 Task: Look for space in New Yekepa, Liberia from 15th July, 2023 to 25th July, 2023 for 4 adults, 2 children and 1 pet in price range Rs.10000 to Rs.15000. Place can be entire place or shared room with 4 bedrooms having 6 beds and 4 bathrooms. Property type can be house, flat, guest house. Amenities needed are: wifi, TV, free parkinig on premises, gym, breakfast. Booking option can be shelf check-in. Required host language is English.
Action: Mouse moved to (436, 90)
Screenshot: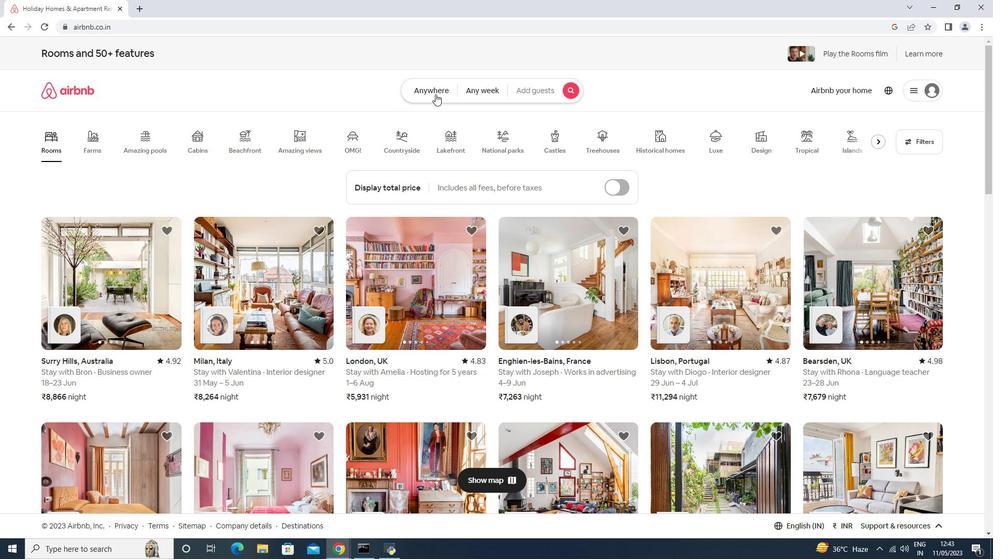 
Action: Mouse pressed left at (436, 90)
Screenshot: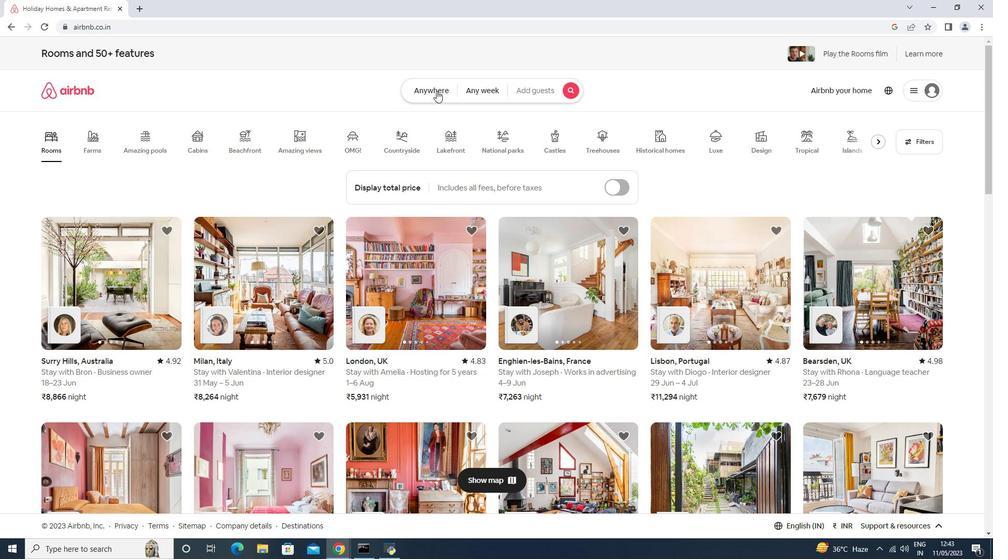 
Action: Mouse moved to (391, 139)
Screenshot: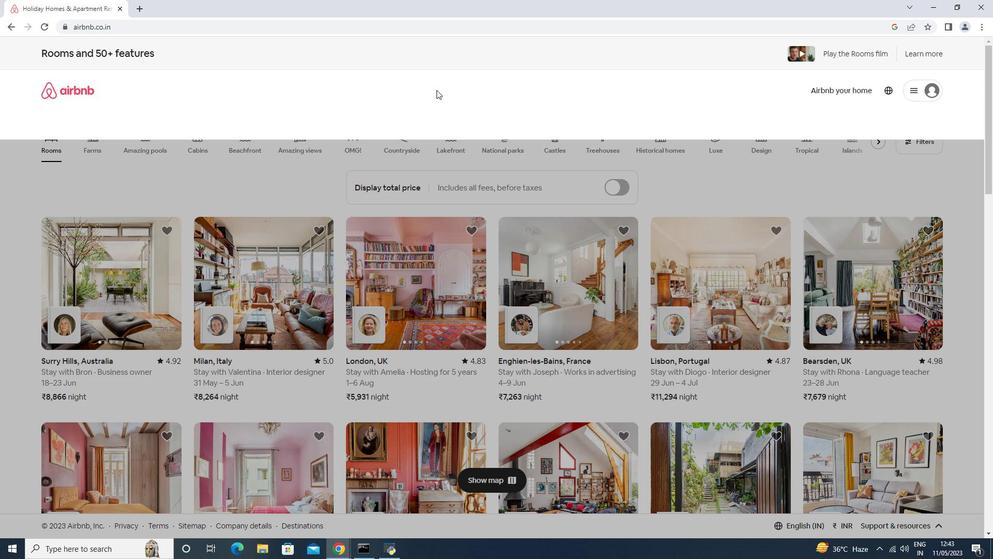 
Action: Mouse pressed left at (391, 139)
Screenshot: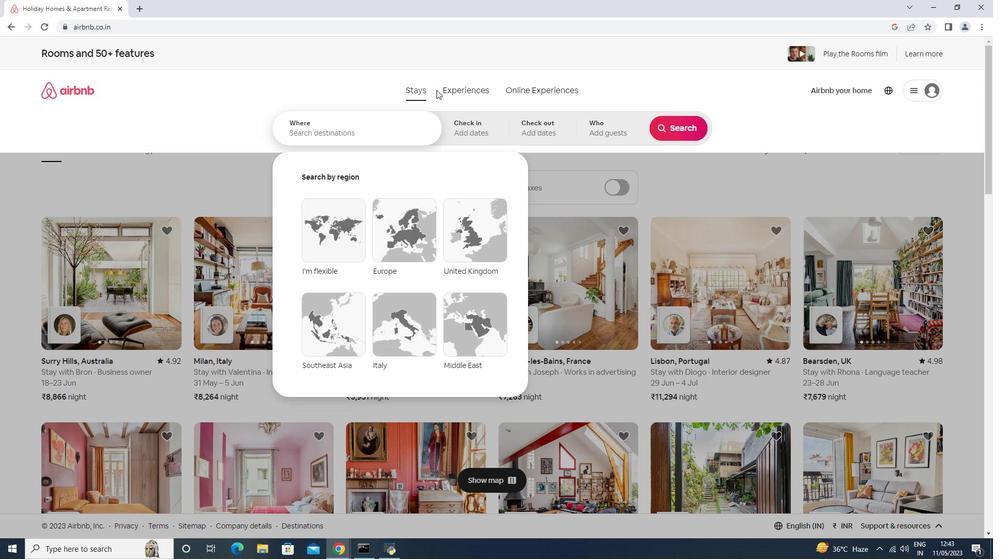 
Action: Key pressed <Key.shift>New<Key.space><Key.shift>YOK<Key.backspace><Key.backspace><Key.shift>Yekep,<Key.shift>Libeia<Key.enter>
Screenshot: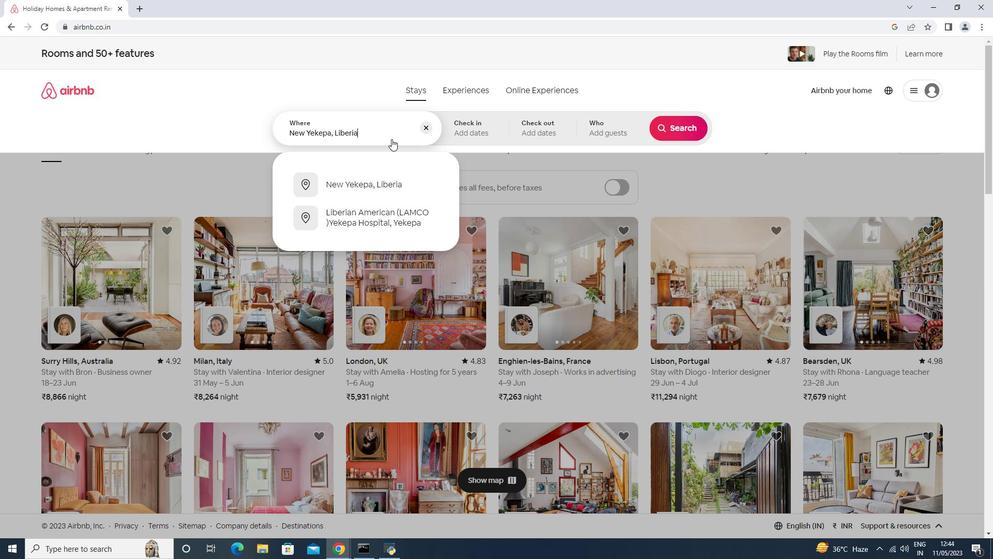 
Action: Mouse moved to (682, 211)
Screenshot: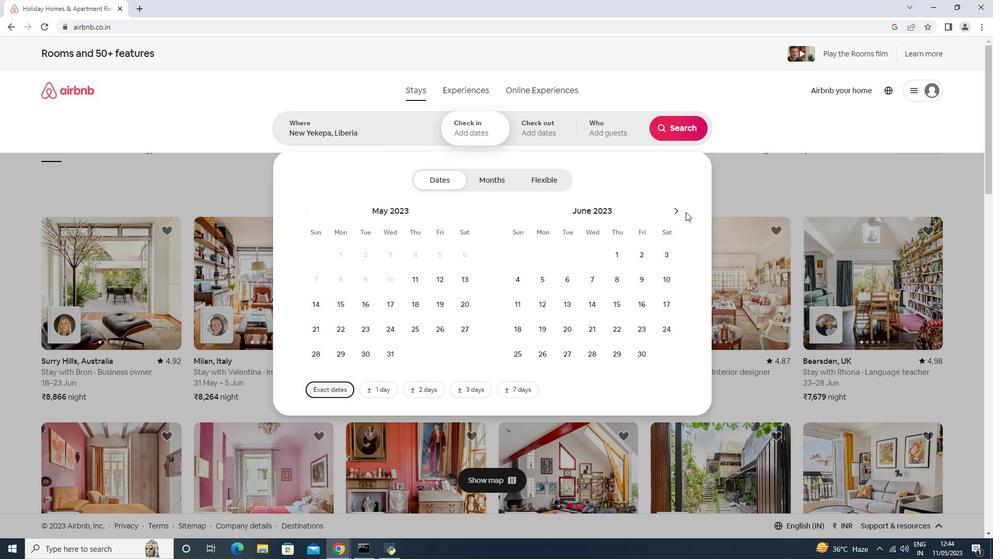 
Action: Mouse pressed left at (682, 211)
Screenshot: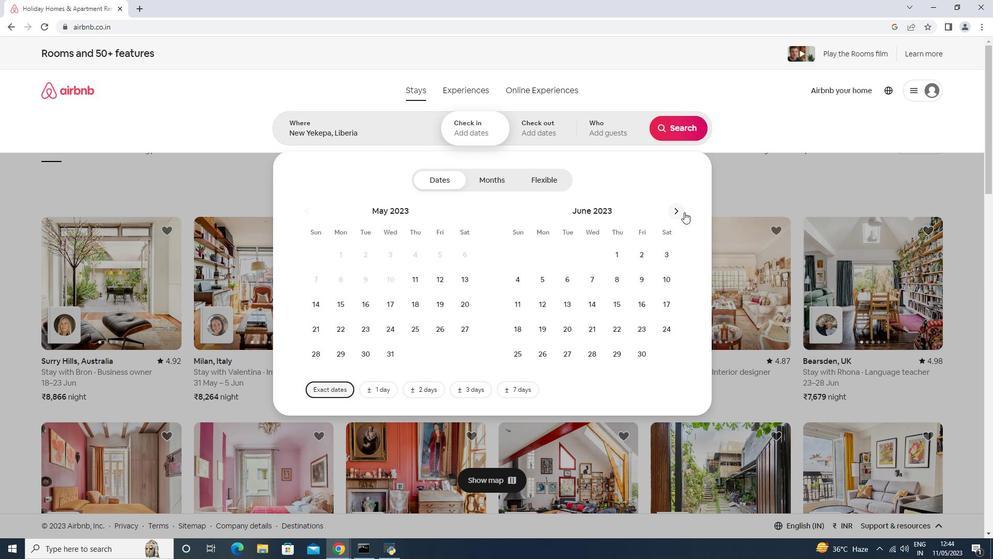 
Action: Mouse moved to (662, 335)
Screenshot: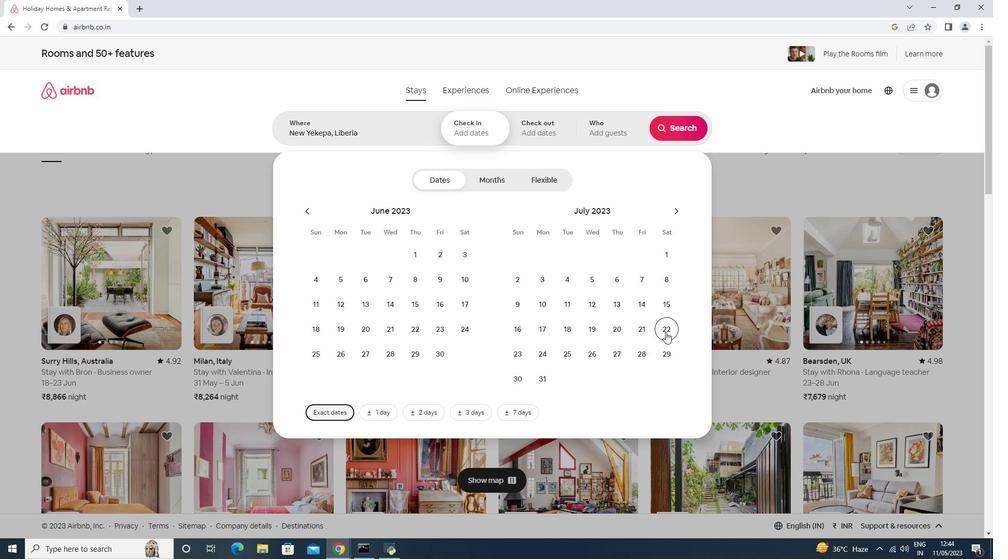 
Action: Mouse pressed left at (662, 333)
Screenshot: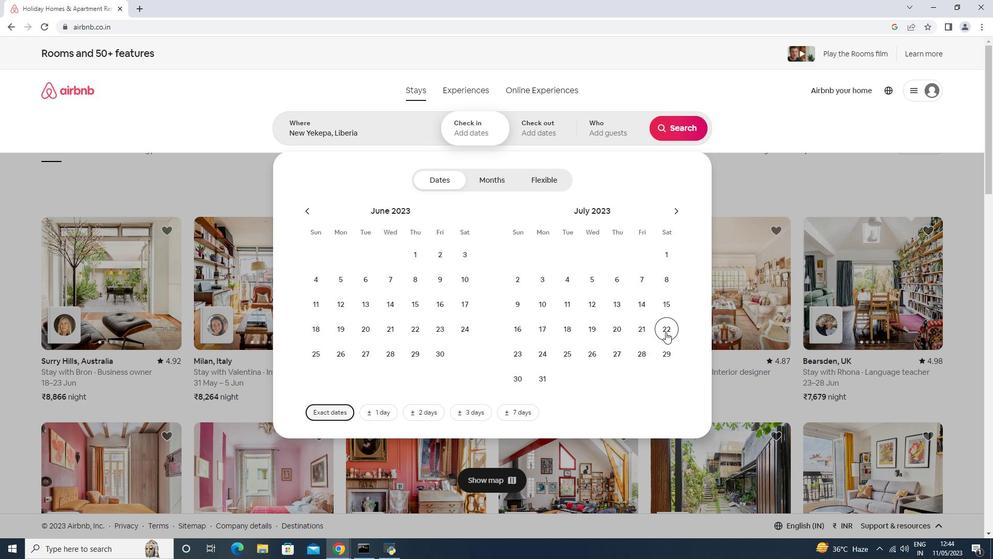 
Action: Mouse moved to (665, 323)
Screenshot: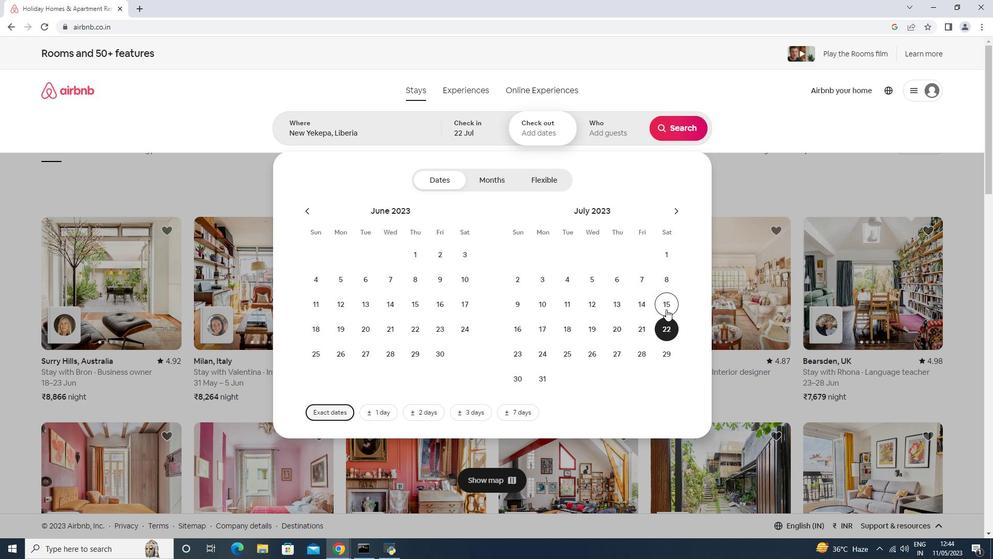 
Action: Mouse pressed left at (665, 323)
Screenshot: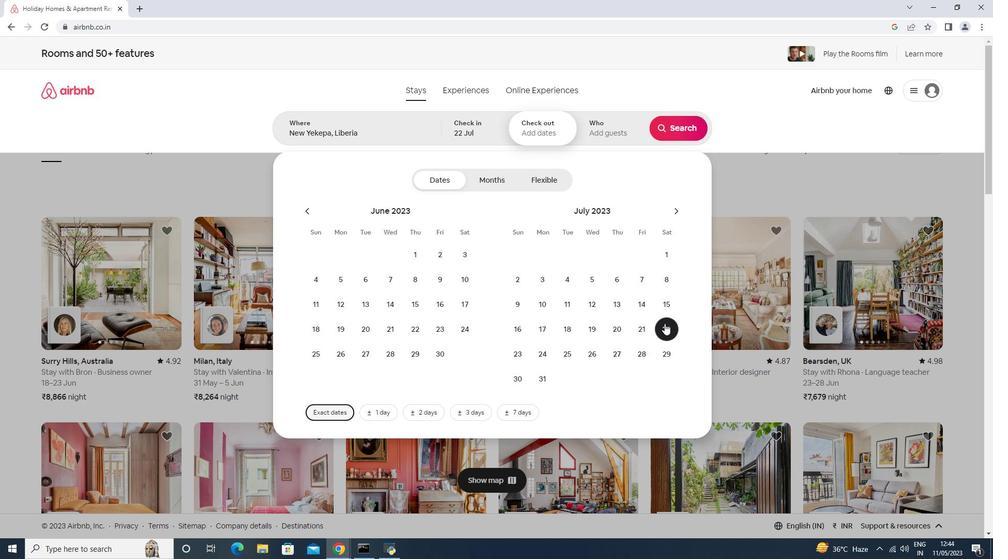 
Action: Mouse moved to (559, 124)
Screenshot: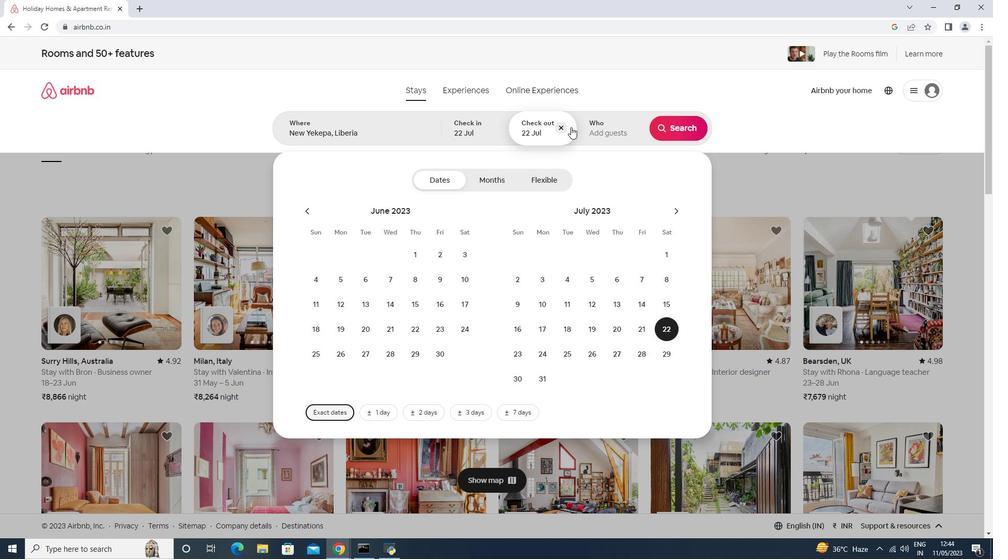 
Action: Mouse pressed left at (559, 124)
Screenshot: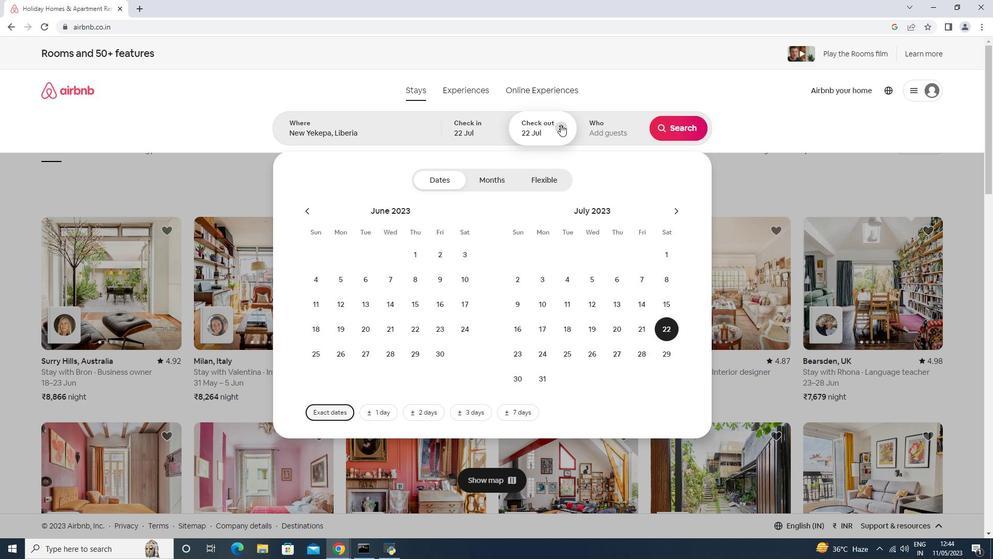 
Action: Mouse moved to (663, 301)
Screenshot: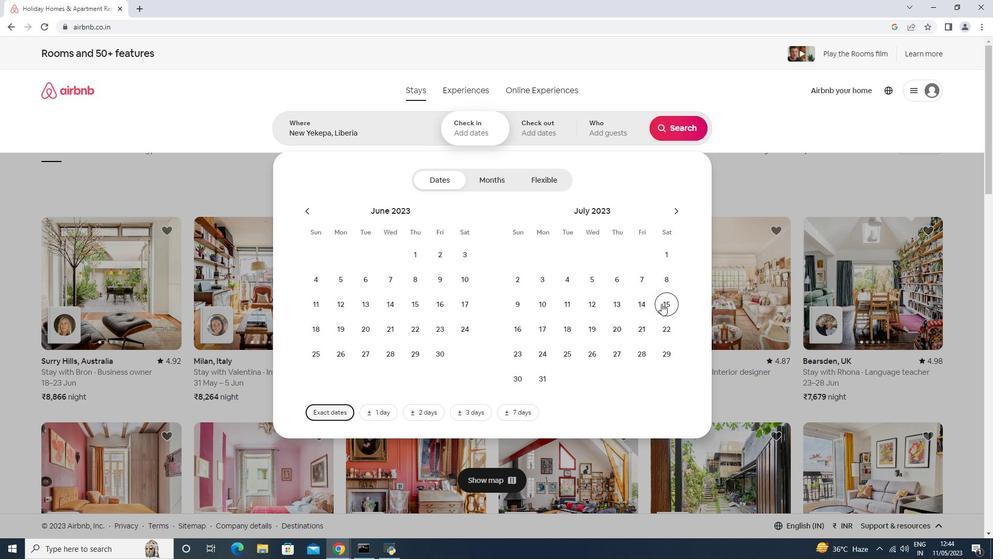 
Action: Mouse pressed left at (663, 301)
Screenshot: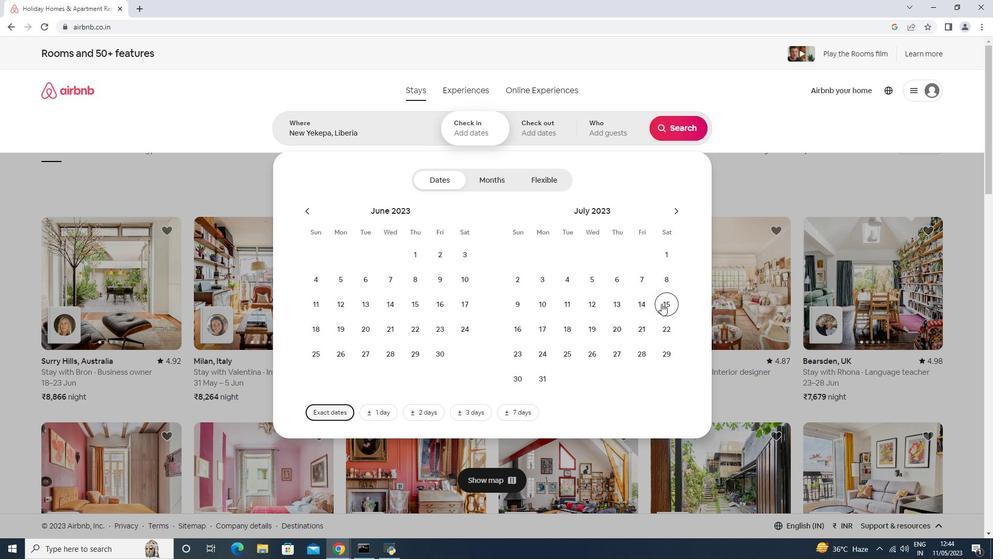
Action: Mouse moved to (577, 348)
Screenshot: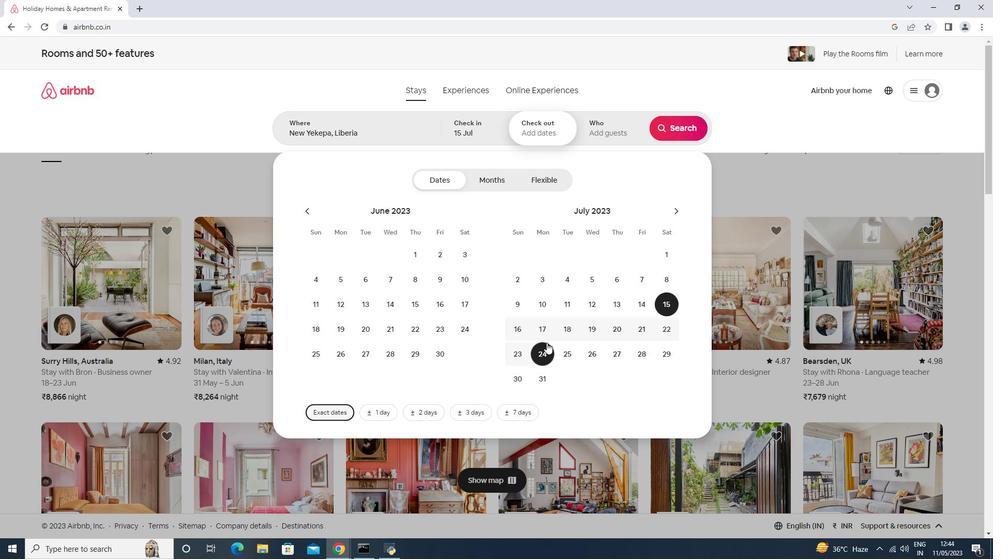 
Action: Mouse pressed left at (577, 348)
Screenshot: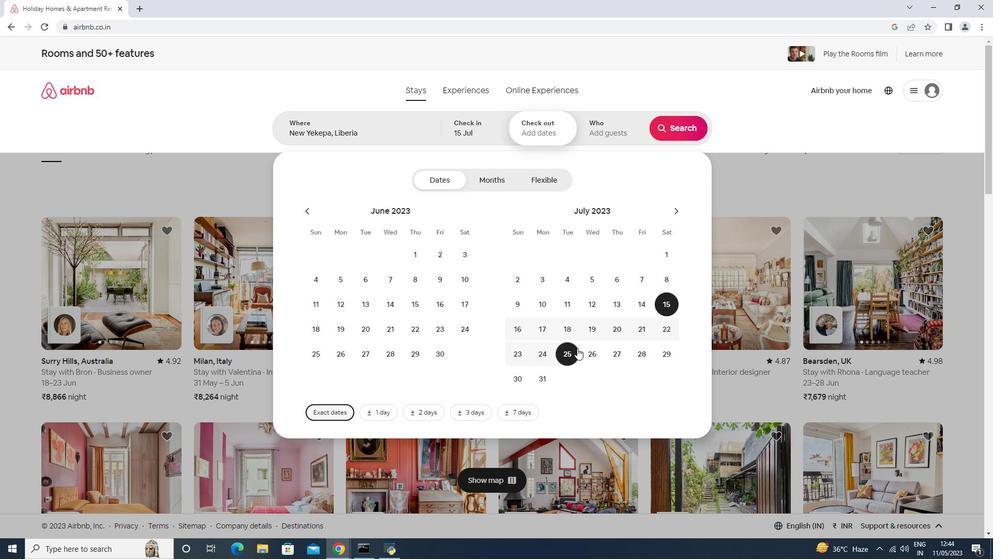 
Action: Mouse moved to (617, 131)
Screenshot: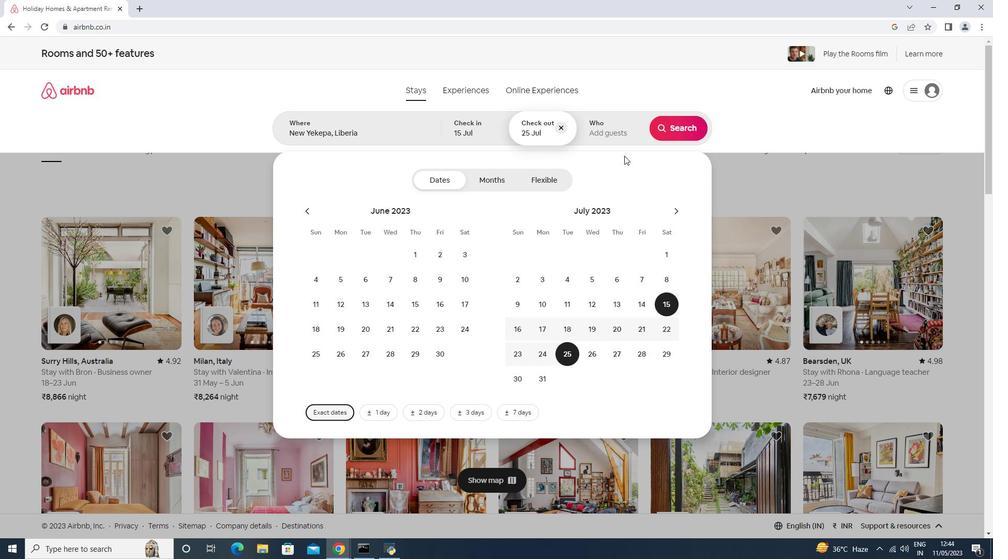 
Action: Mouse pressed left at (617, 131)
Screenshot: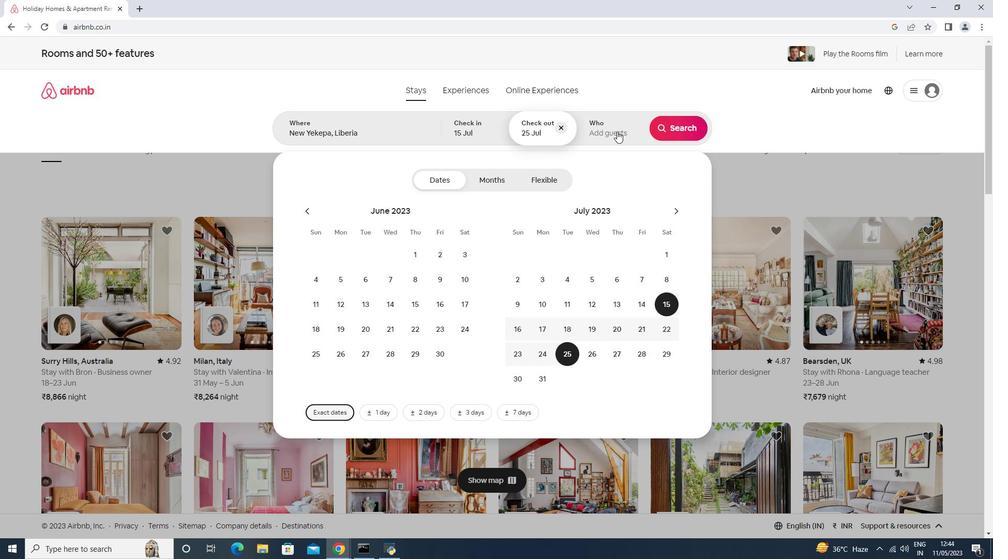 
Action: Mouse moved to (682, 178)
Screenshot: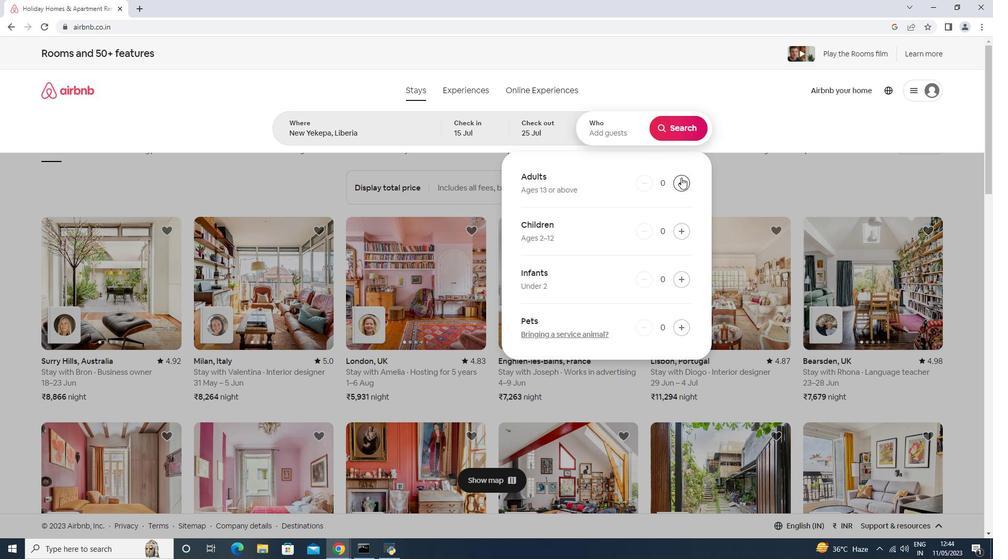 
Action: Mouse pressed left at (682, 178)
Screenshot: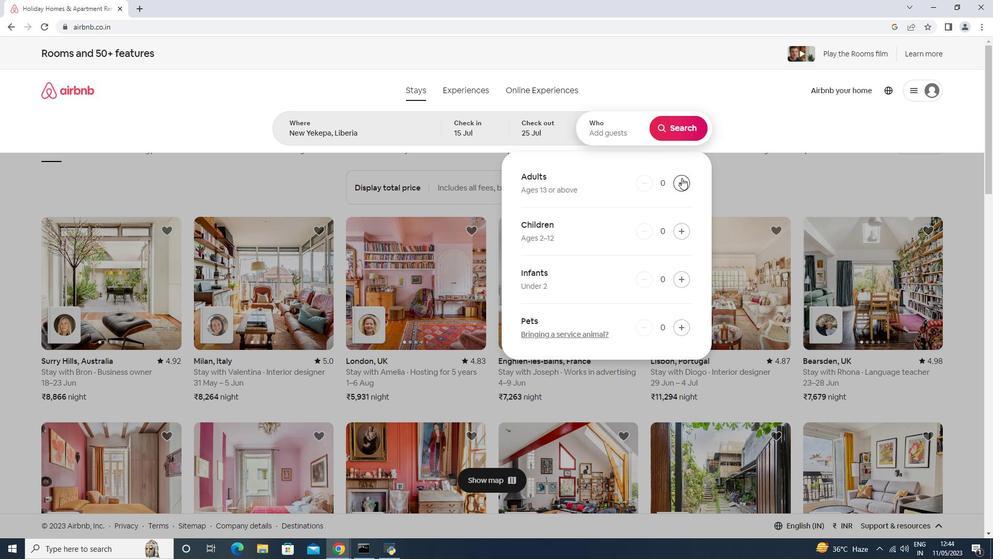 
Action: Mouse pressed left at (682, 178)
Screenshot: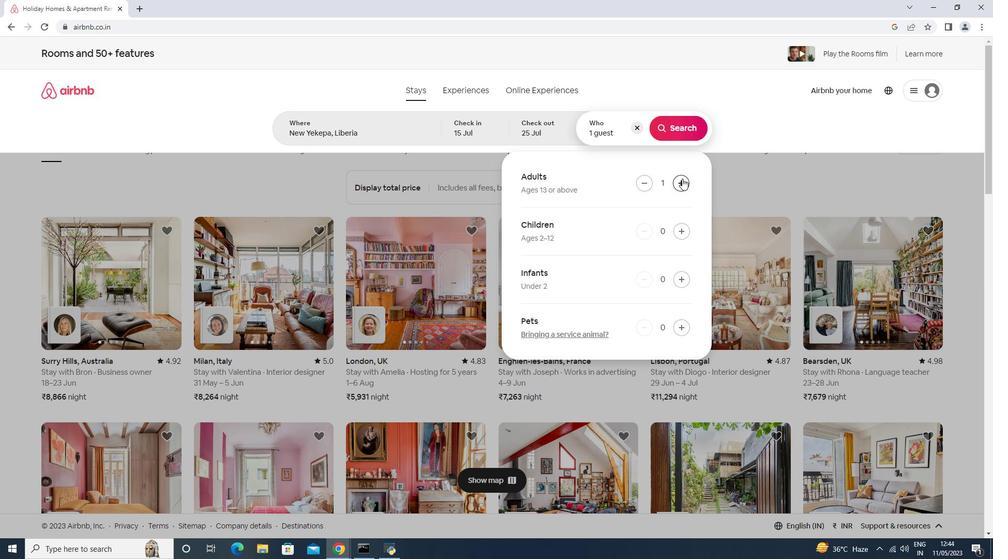 
Action: Mouse pressed left at (682, 178)
Screenshot: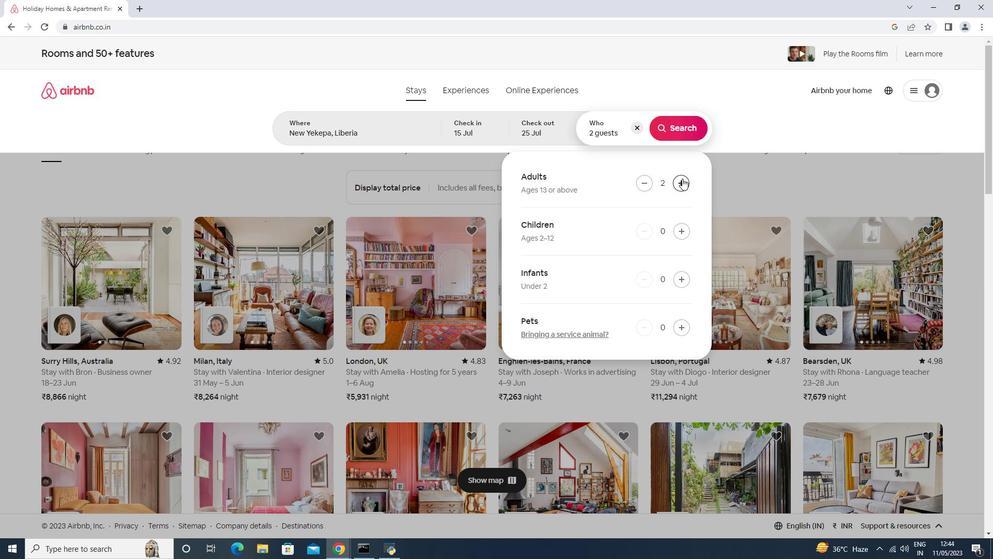 
Action: Mouse pressed left at (682, 178)
Screenshot: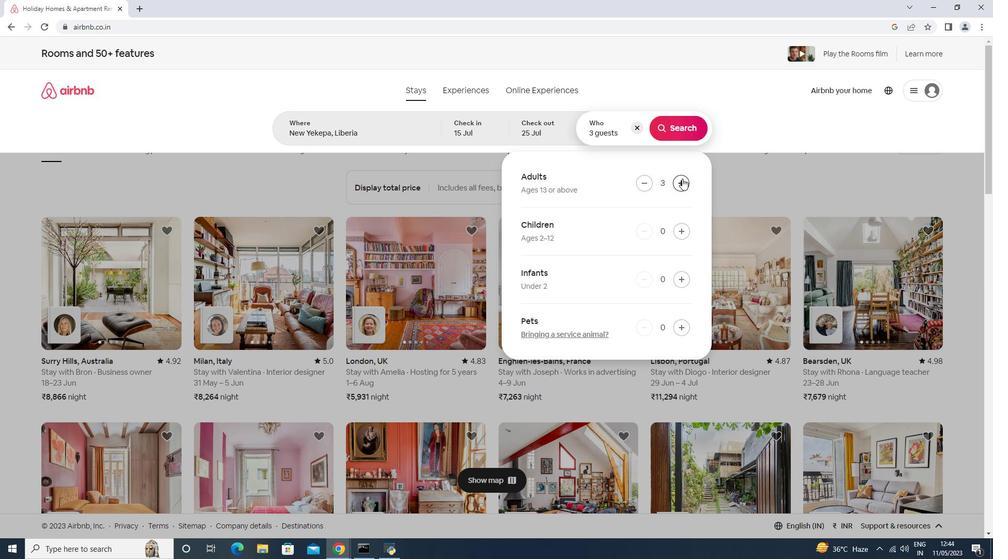 
Action: Mouse moved to (675, 229)
Screenshot: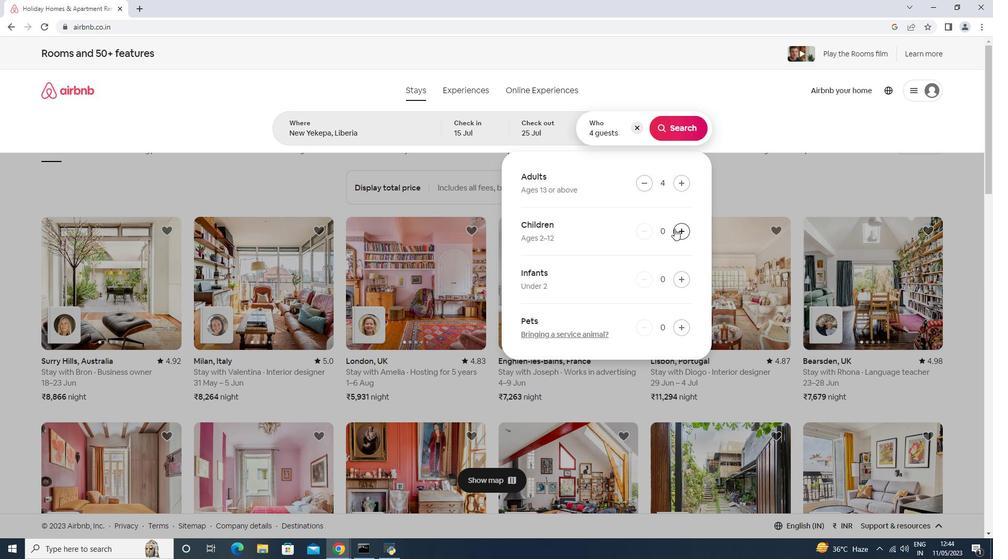 
Action: Mouse pressed left at (675, 229)
Screenshot: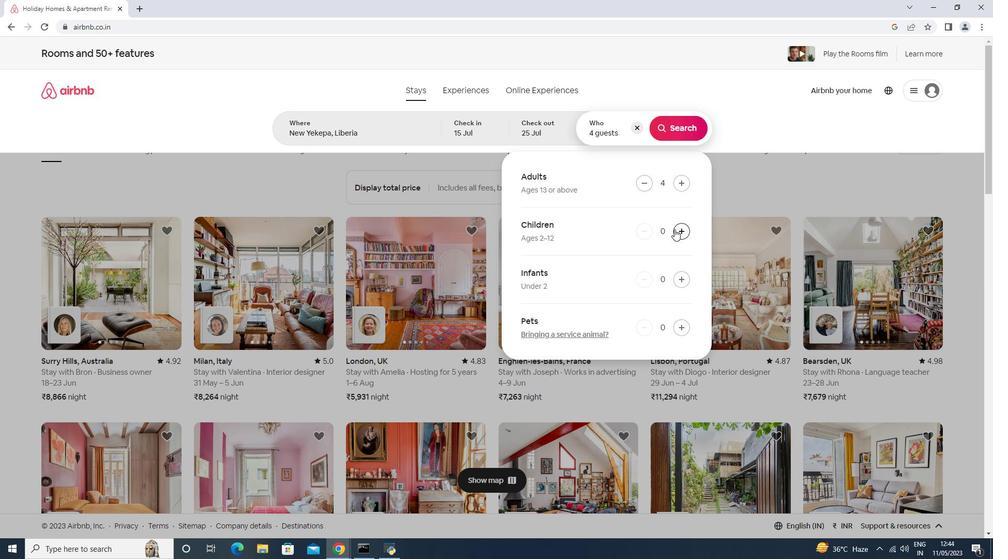 
Action: Mouse moved to (675, 229)
Screenshot: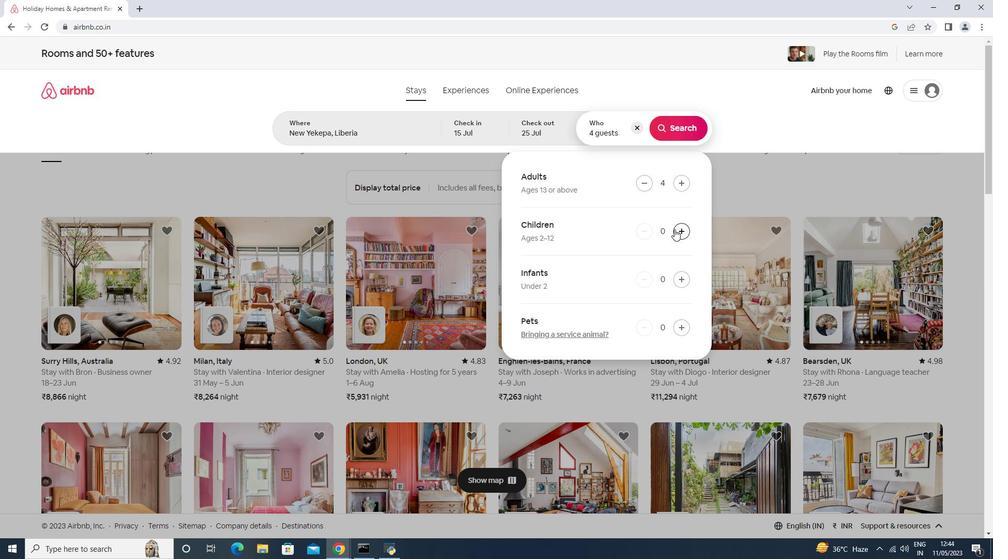 
Action: Mouse pressed left at (675, 229)
Screenshot: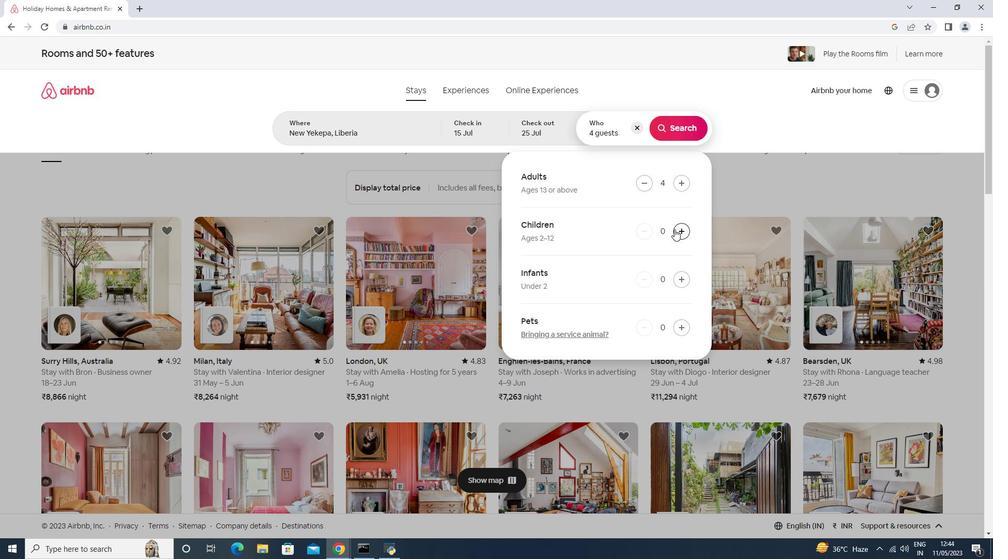 
Action: Mouse moved to (692, 317)
Screenshot: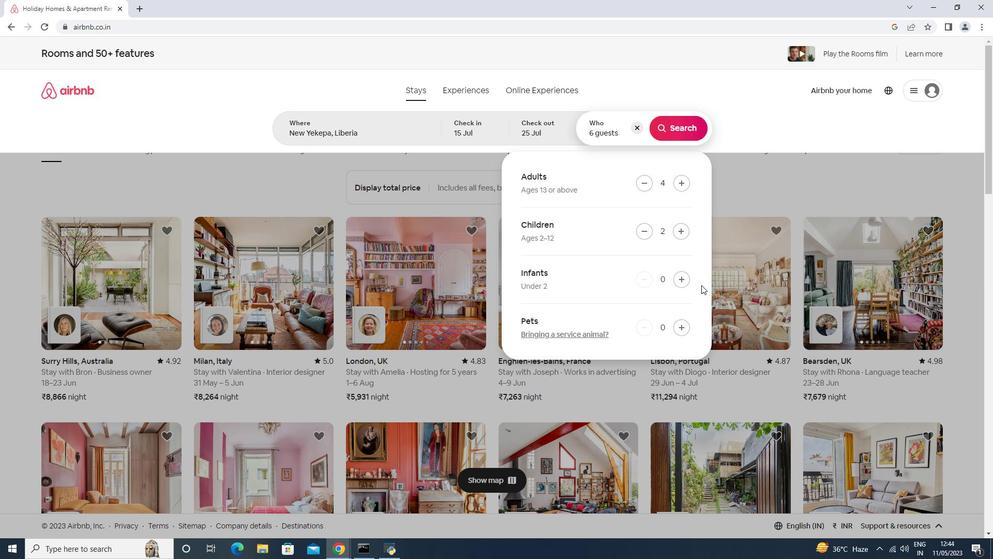 
Action: Mouse pressed left at (687, 326)
Screenshot: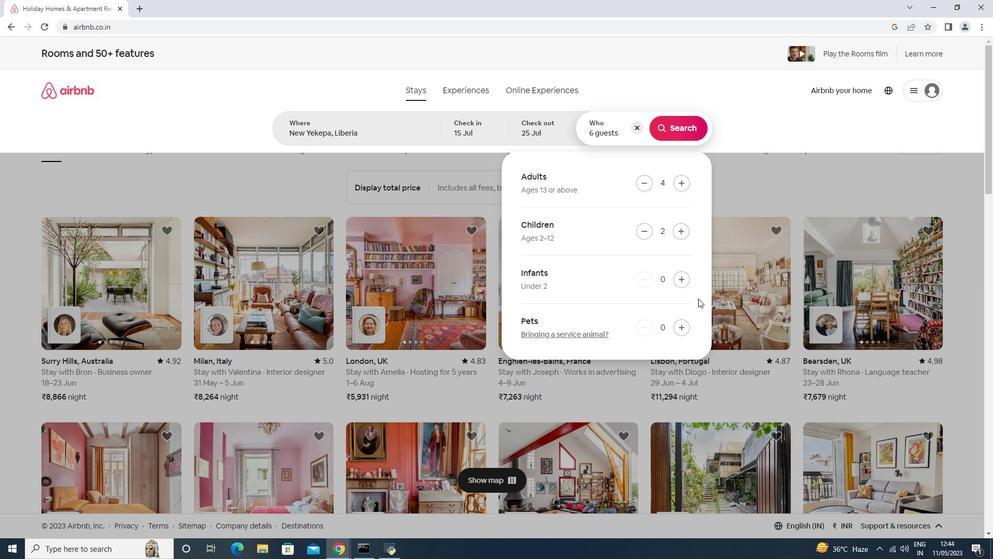 
Action: Mouse moved to (682, 133)
Screenshot: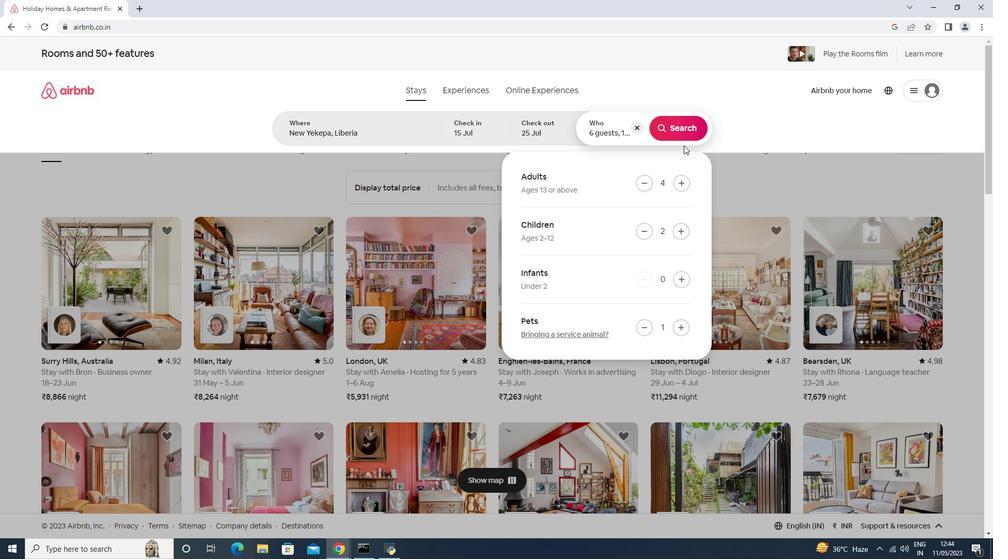 
Action: Mouse pressed left at (682, 133)
Screenshot: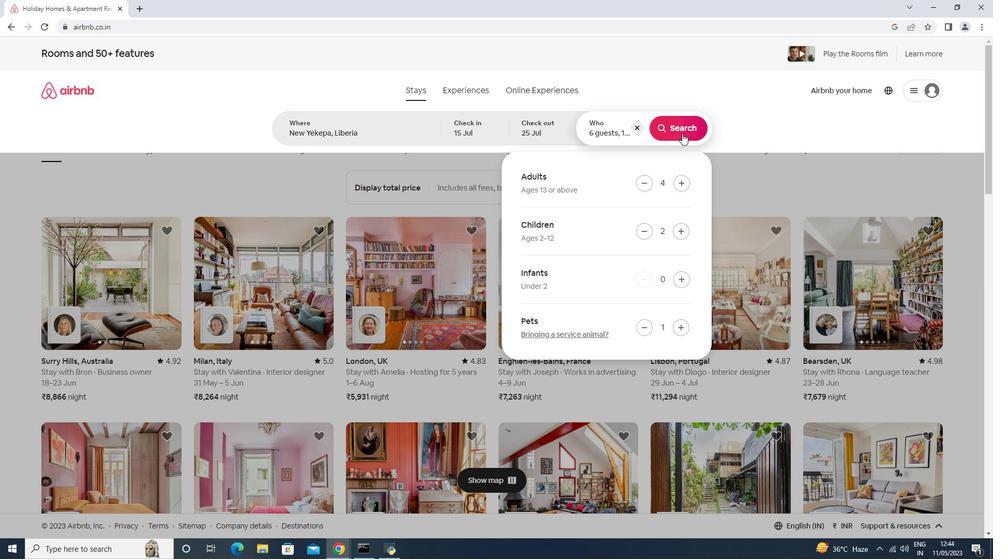 
Action: Mouse moved to (957, 99)
Screenshot: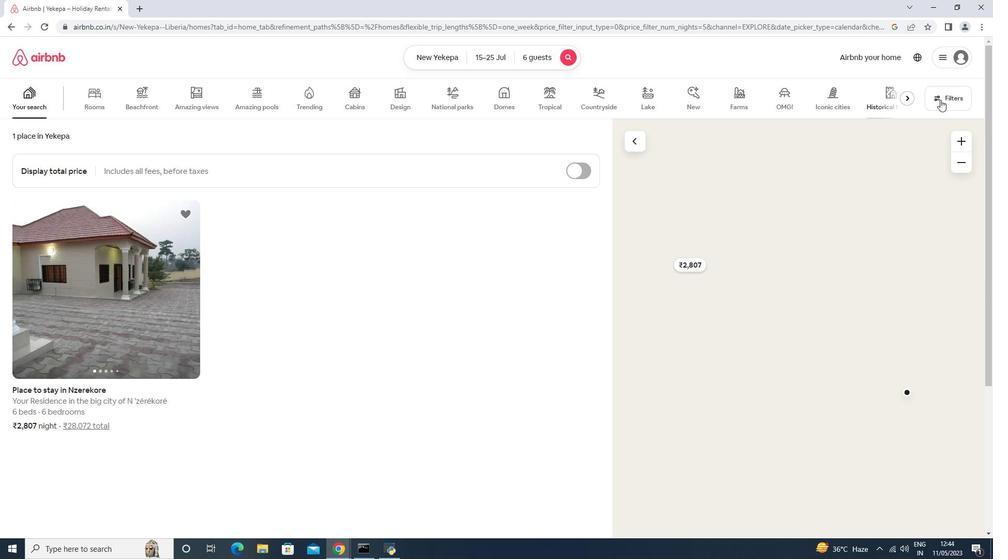 
Action: Mouse pressed left at (957, 99)
Screenshot: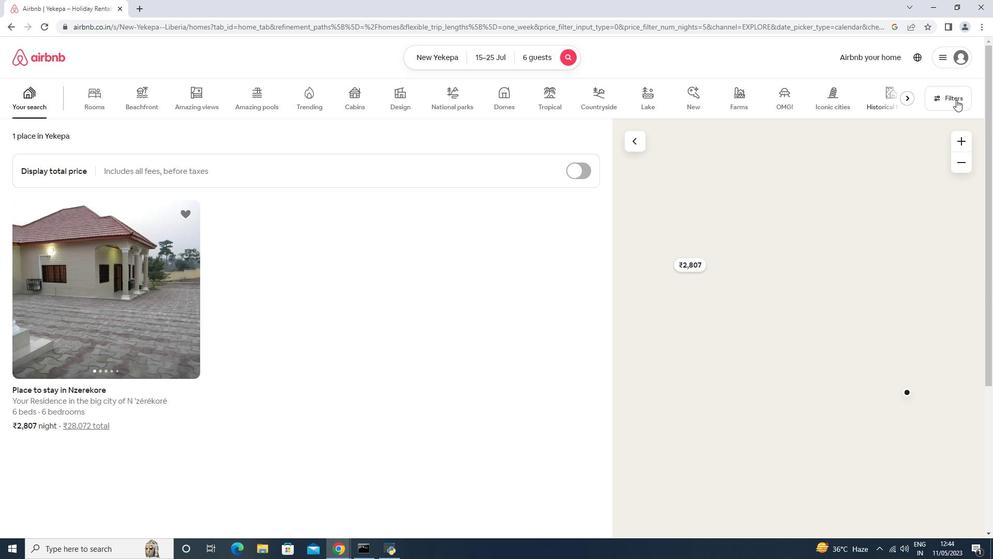 
Action: Mouse moved to (408, 348)
Screenshot: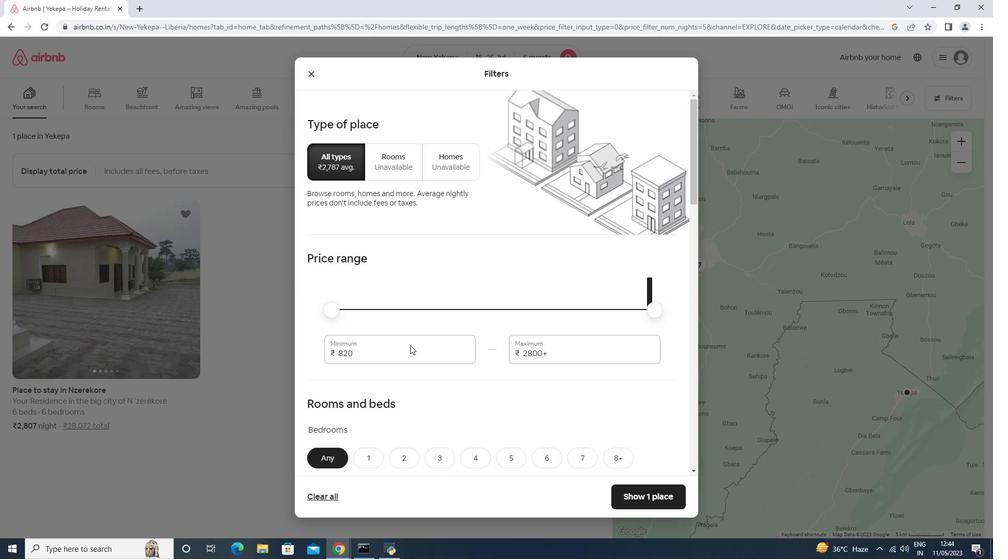 
Action: Mouse pressed left at (408, 348)
Screenshot: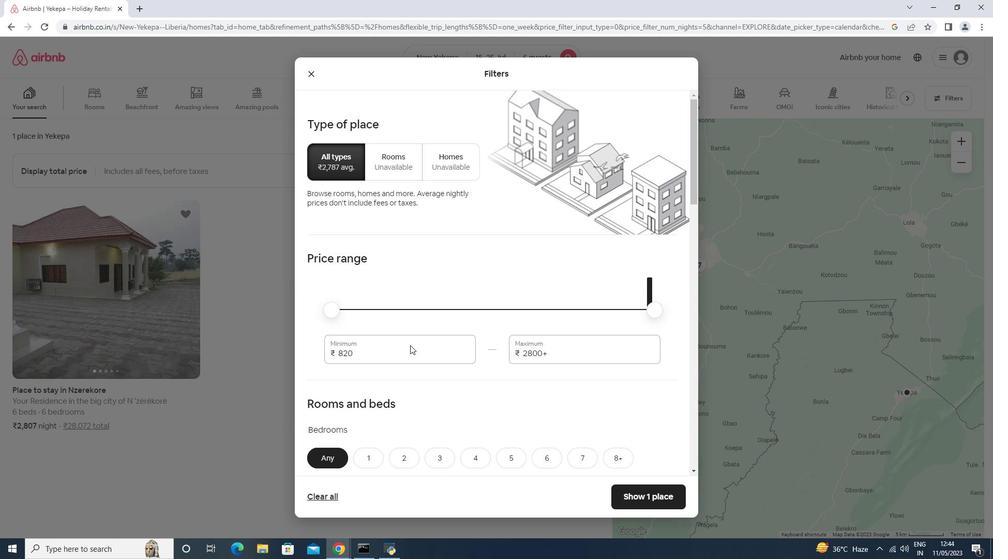 
Action: Mouse moved to (408, 348)
Screenshot: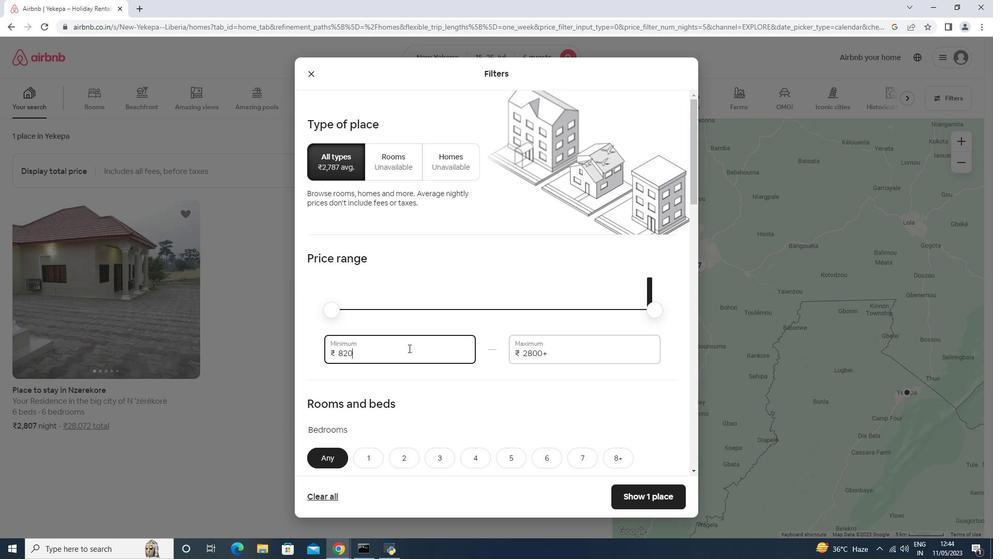 
Action: Key pressed <Key.backspace><Key.backspace><Key.backspace><Key.backspace>10000<Key.tab>15000
Screenshot: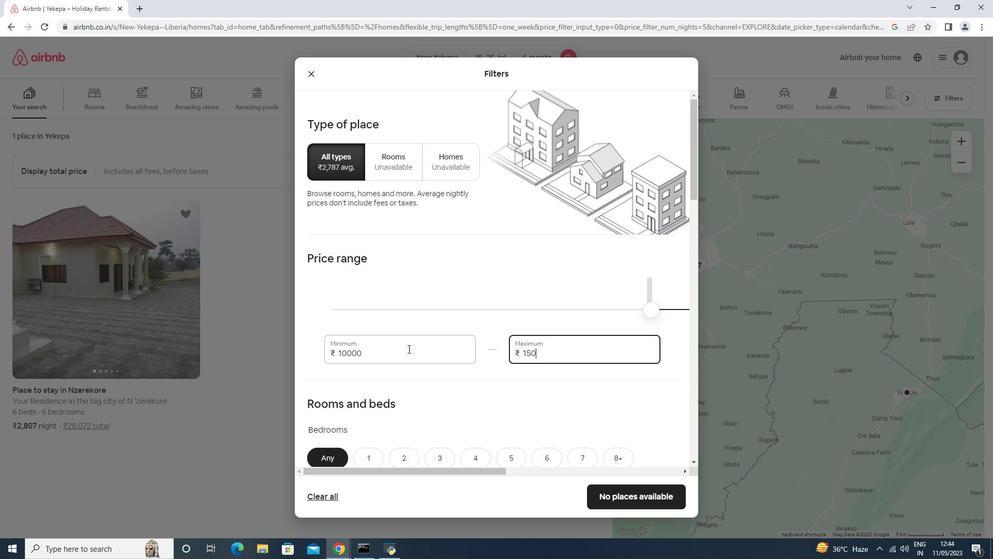 
Action: Mouse moved to (408, 348)
Screenshot: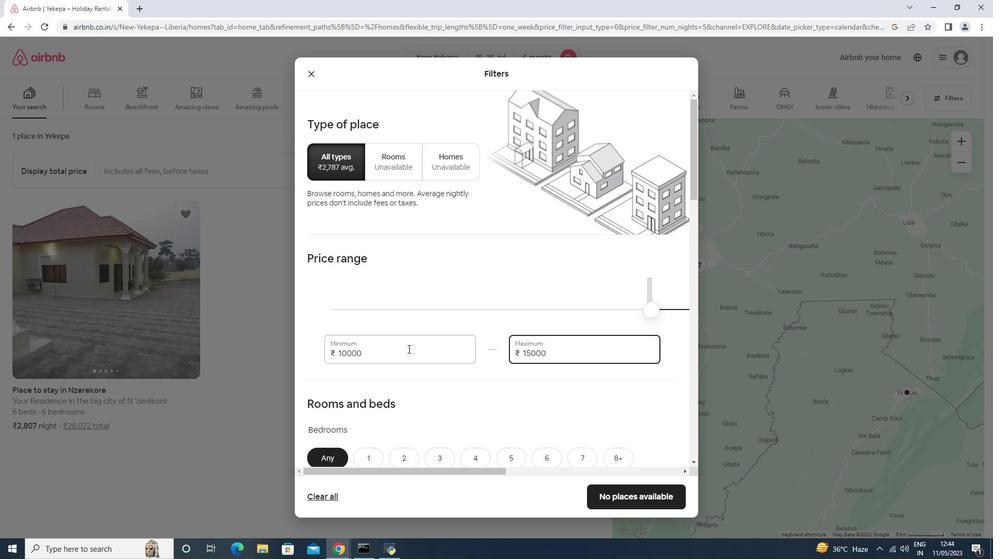 
Action: Mouse scrolled (408, 347) with delta (0, 0)
Screenshot: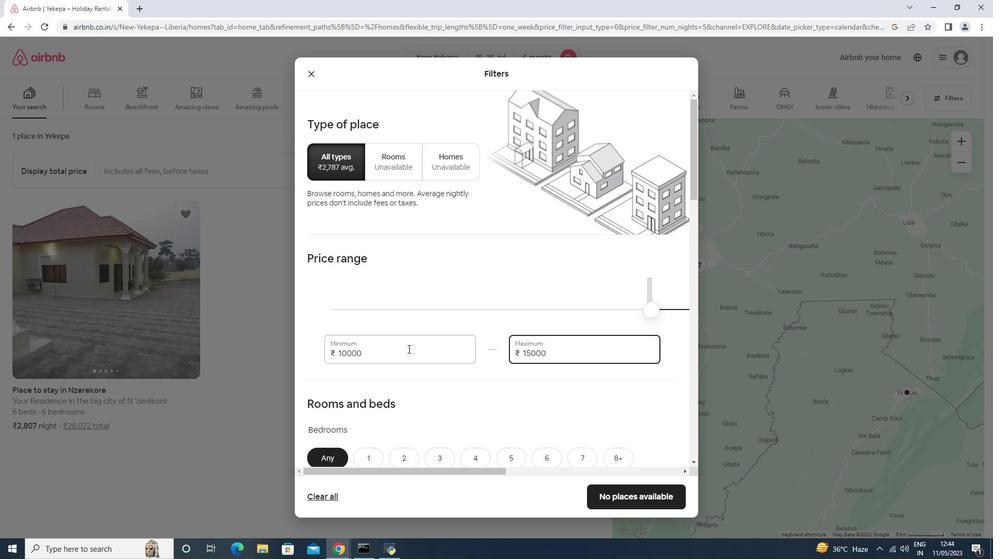 
Action: Mouse moved to (408, 347)
Screenshot: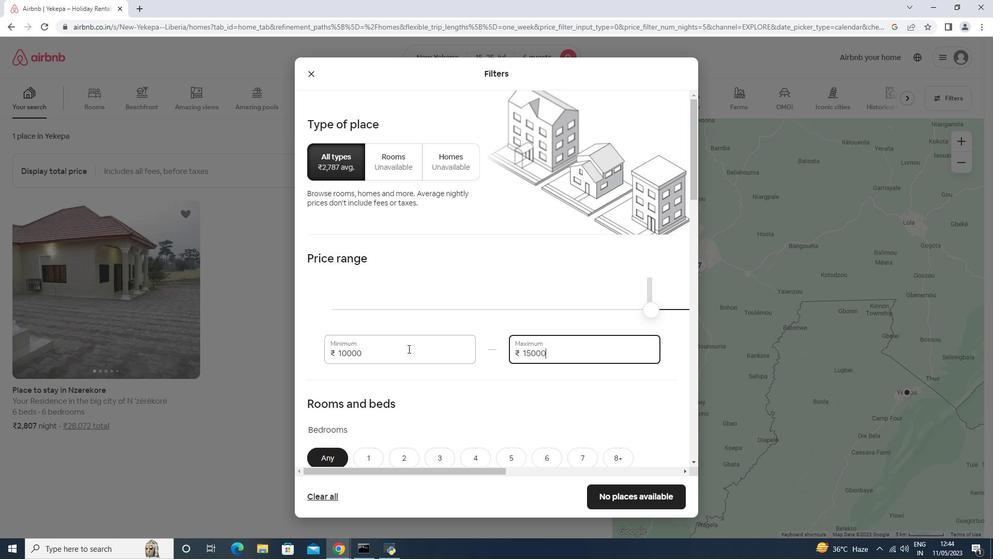 
Action: Mouse scrolled (408, 347) with delta (0, 0)
Screenshot: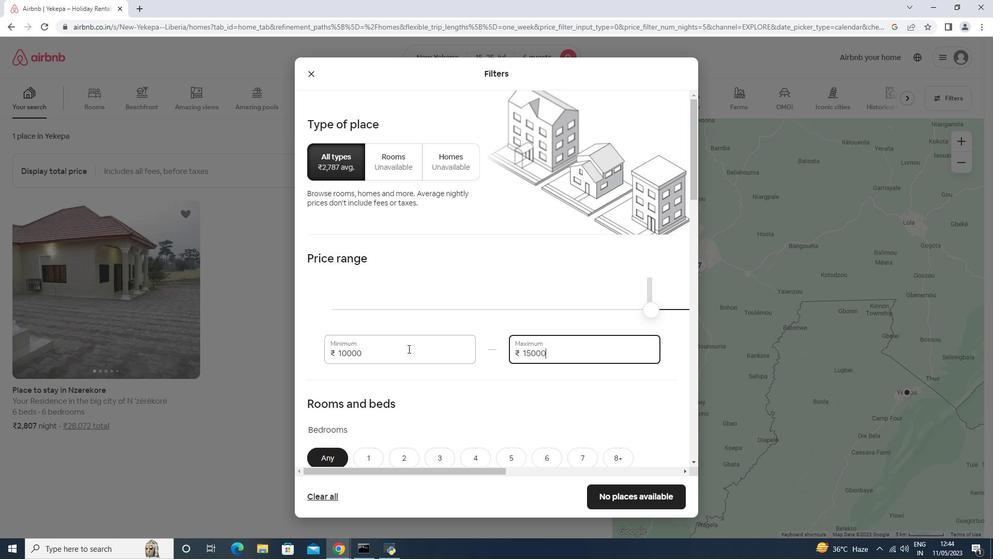 
Action: Mouse scrolled (408, 347) with delta (0, 0)
Screenshot: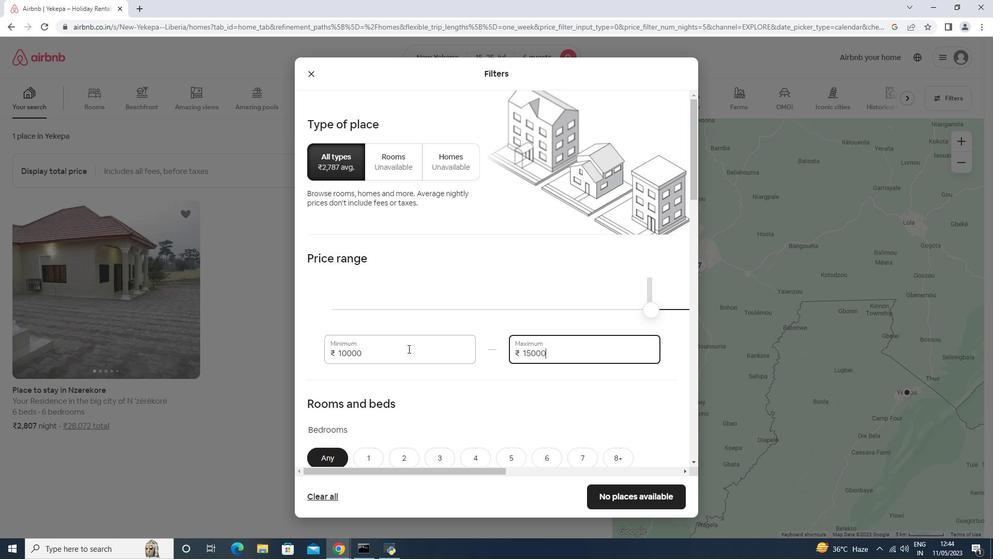 
Action: Mouse moved to (470, 297)
Screenshot: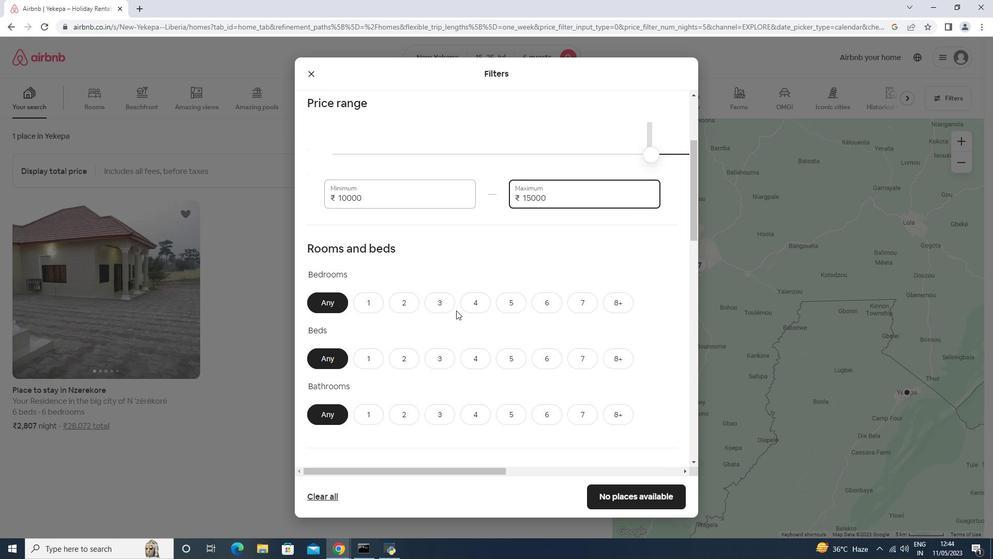 
Action: Mouse pressed left at (470, 297)
Screenshot: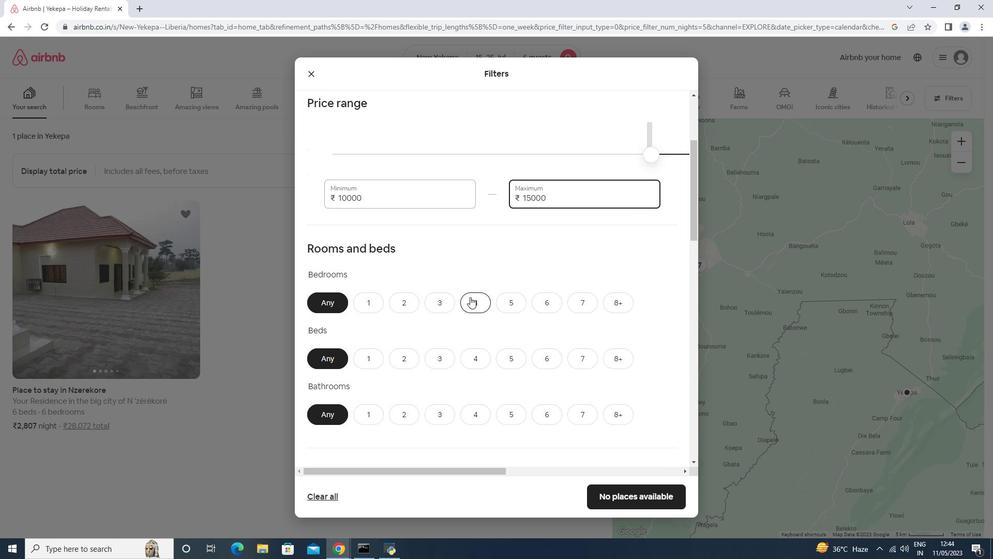 
Action: Mouse moved to (470, 360)
Screenshot: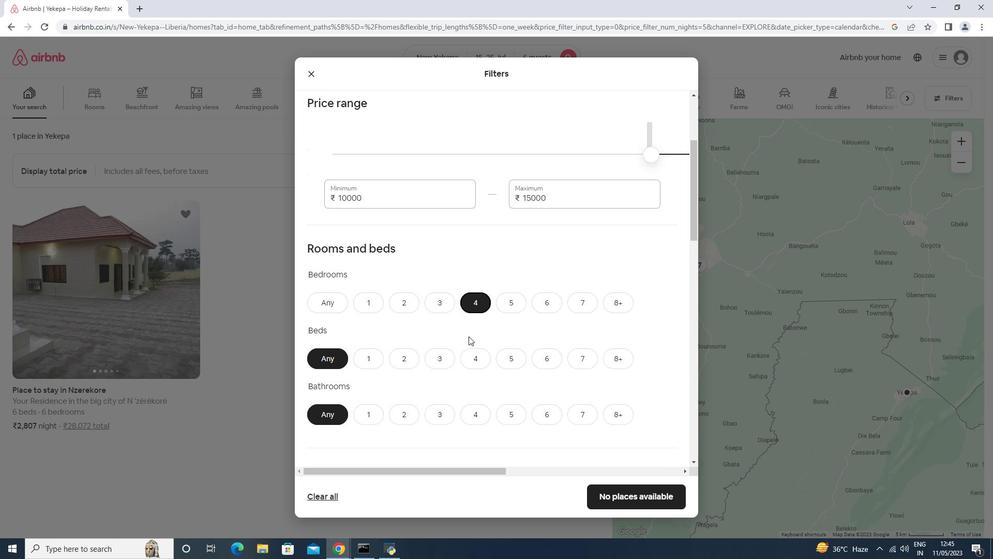 
Action: Mouse pressed left at (470, 360)
Screenshot: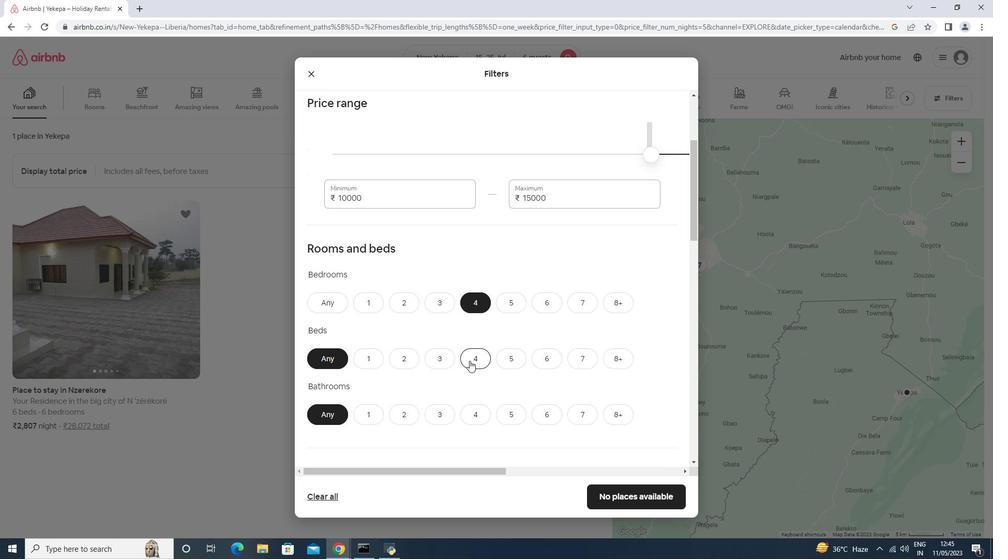 
Action: Mouse moved to (480, 419)
Screenshot: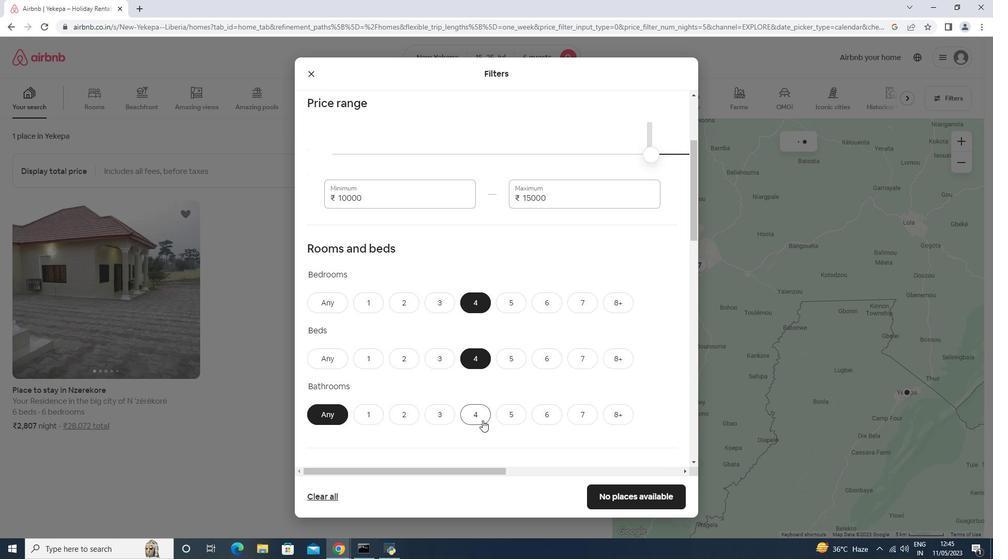 
Action: Mouse pressed left at (480, 419)
Screenshot: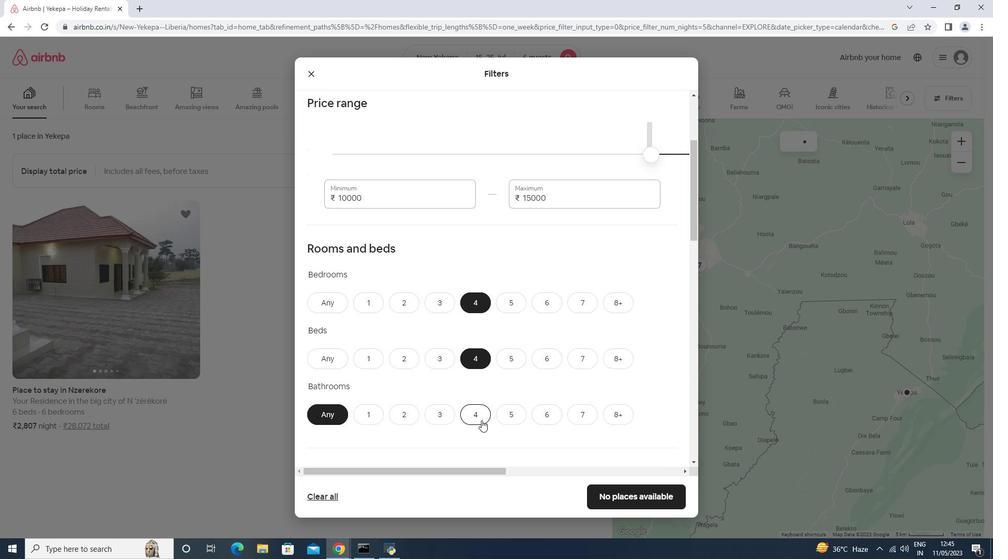 
Action: Mouse moved to (481, 418)
Screenshot: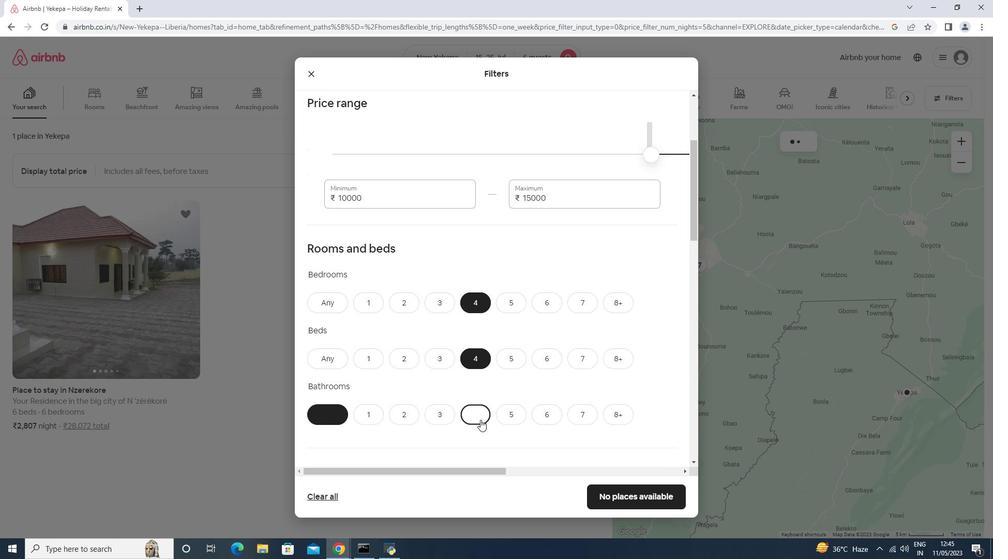 
Action: Mouse scrolled (481, 418) with delta (0, 0)
Screenshot: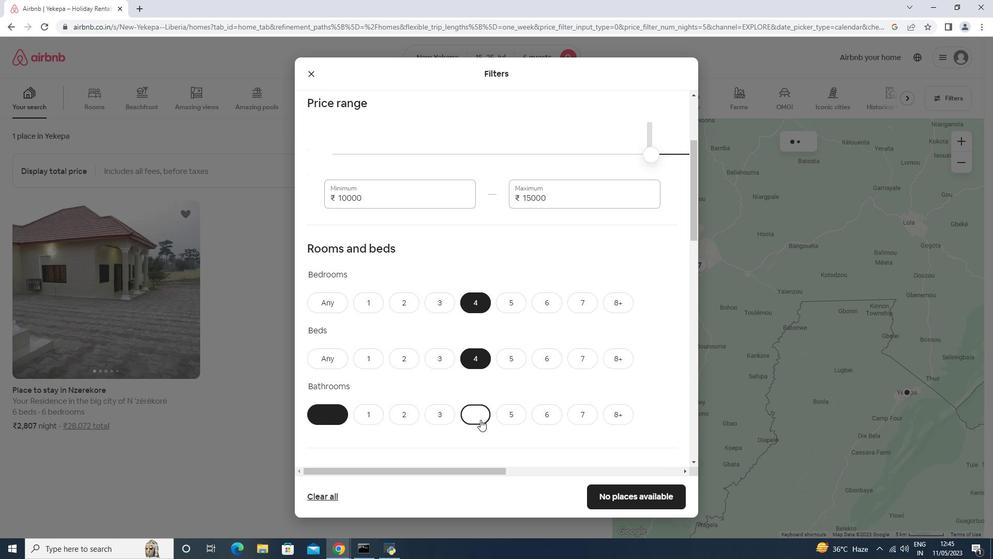 
Action: Mouse scrolled (481, 418) with delta (0, 0)
Screenshot: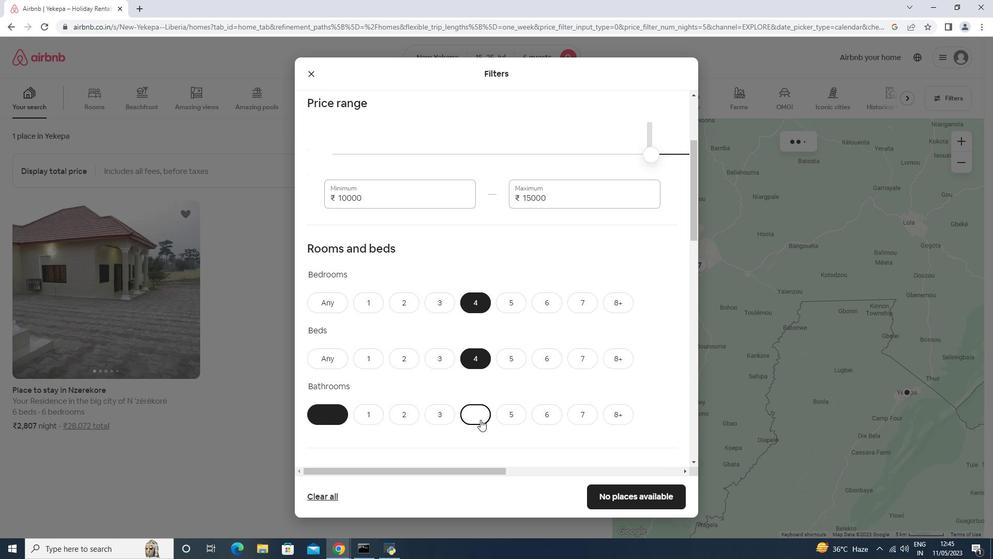 
Action: Mouse scrolled (481, 418) with delta (0, 0)
Screenshot: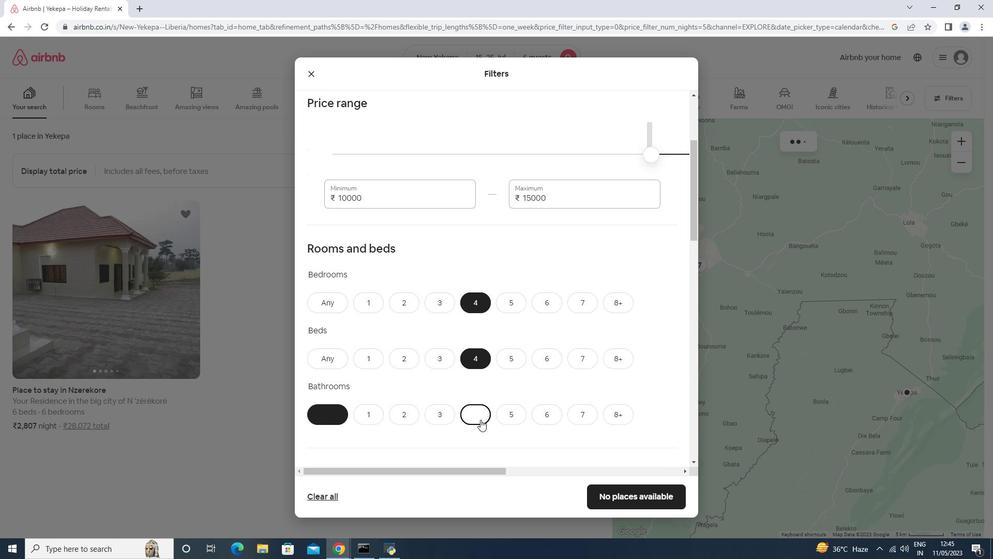 
Action: Mouse scrolled (481, 418) with delta (0, 0)
Screenshot: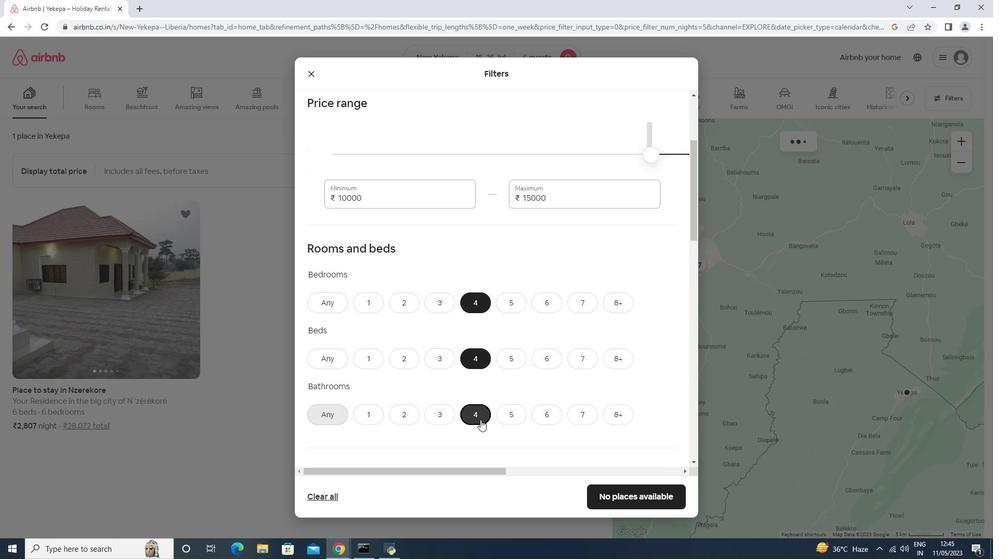 
Action: Mouse moved to (344, 315)
Screenshot: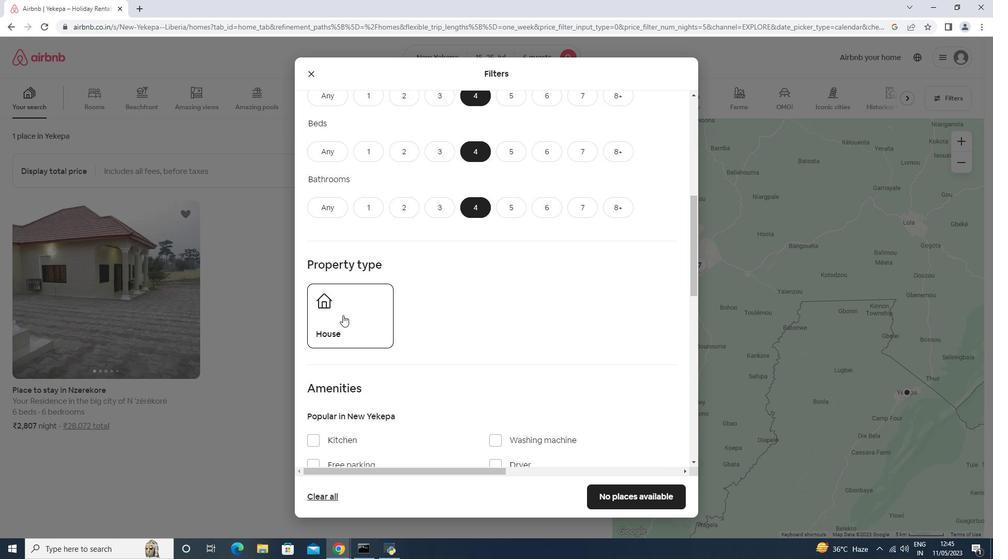 
Action: Mouse pressed left at (343, 315)
Screenshot: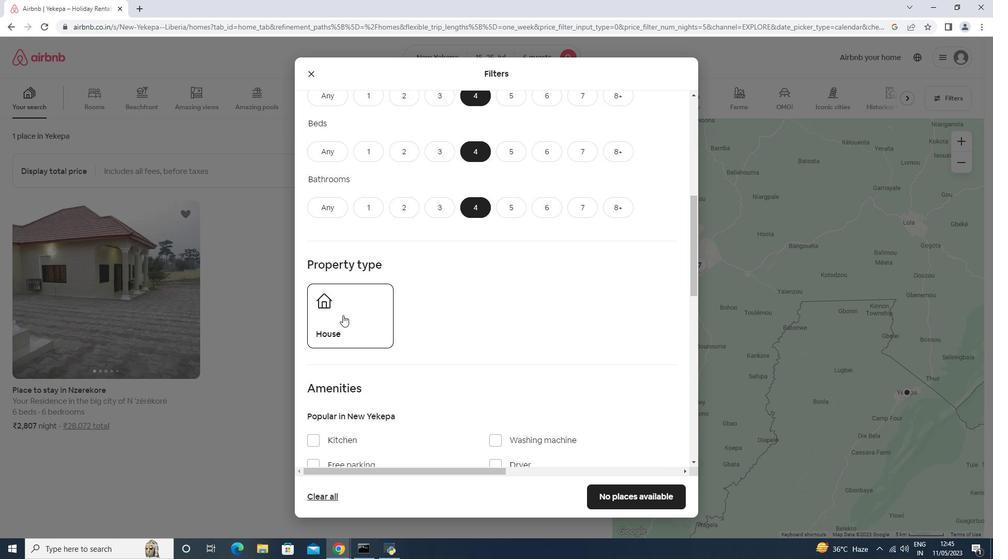 
Action: Mouse moved to (346, 308)
Screenshot: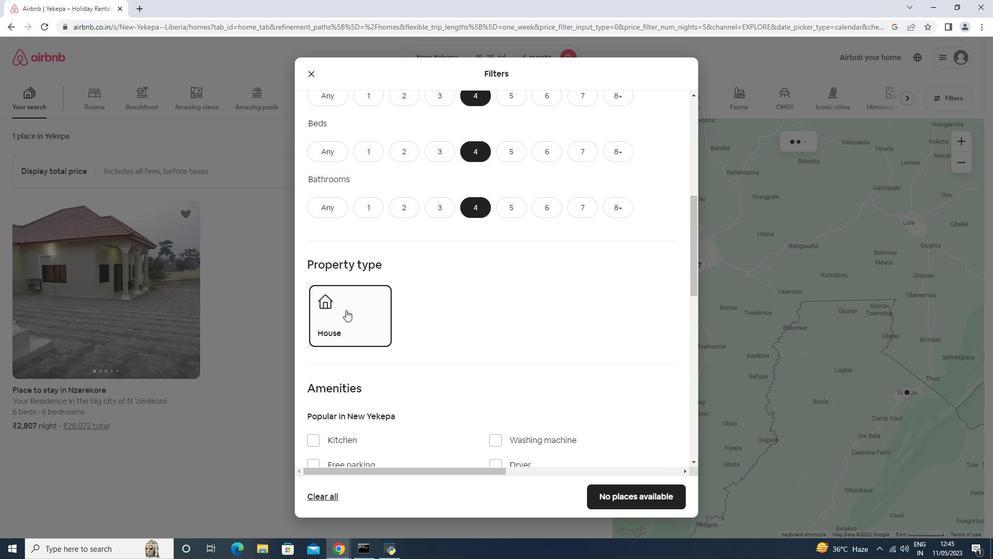 
Action: Mouse scrolled (346, 309) with delta (0, 0)
Screenshot: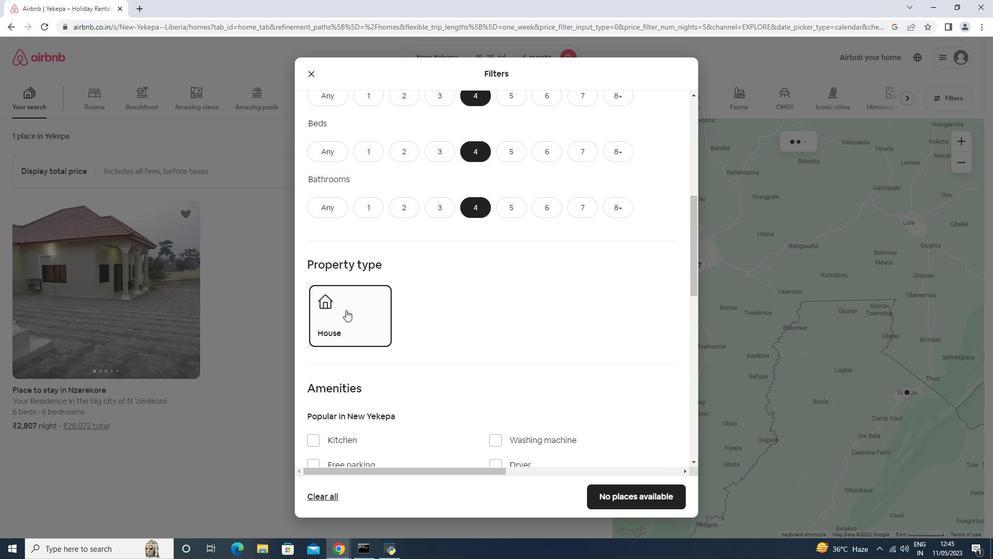 
Action: Mouse scrolled (346, 308) with delta (0, 0)
Screenshot: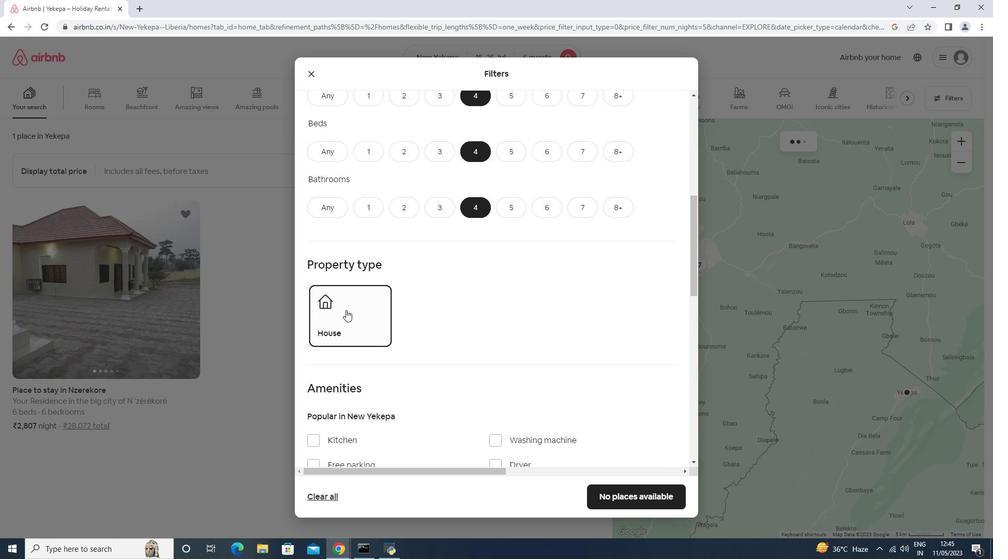 
Action: Mouse scrolled (346, 308) with delta (0, 0)
Screenshot: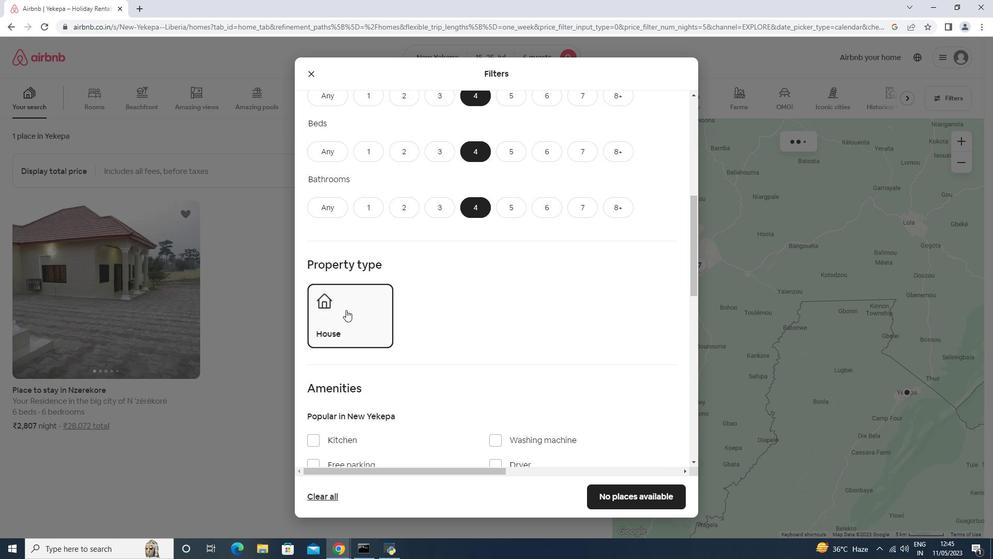 
Action: Mouse scrolled (346, 308) with delta (0, 0)
Screenshot: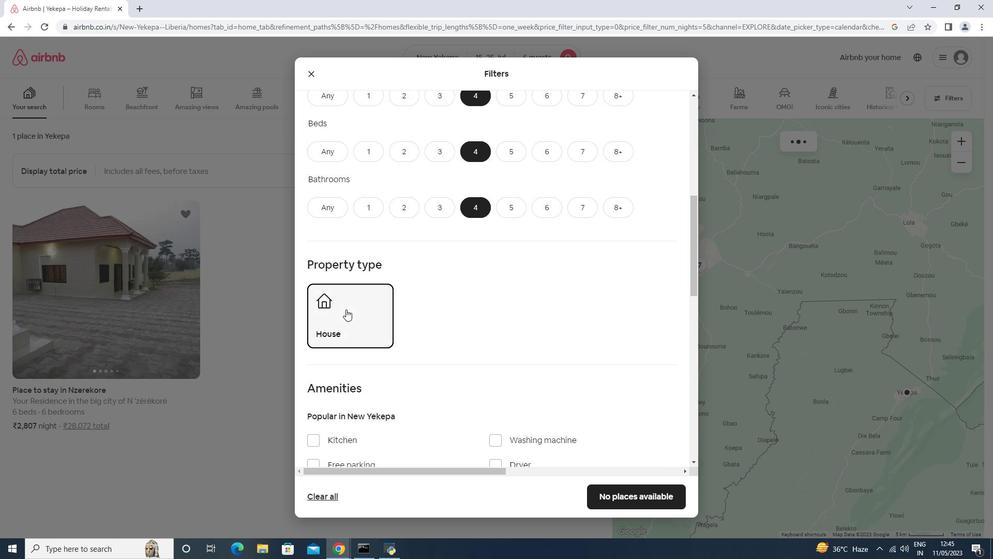 
Action: Mouse moved to (347, 305)
Screenshot: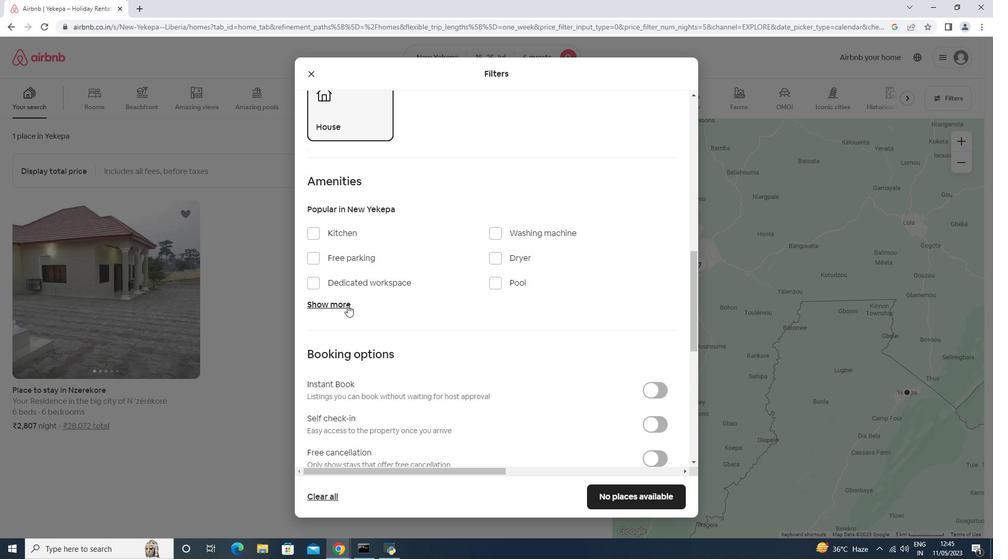 
Action: Mouse pressed left at (347, 305)
Screenshot: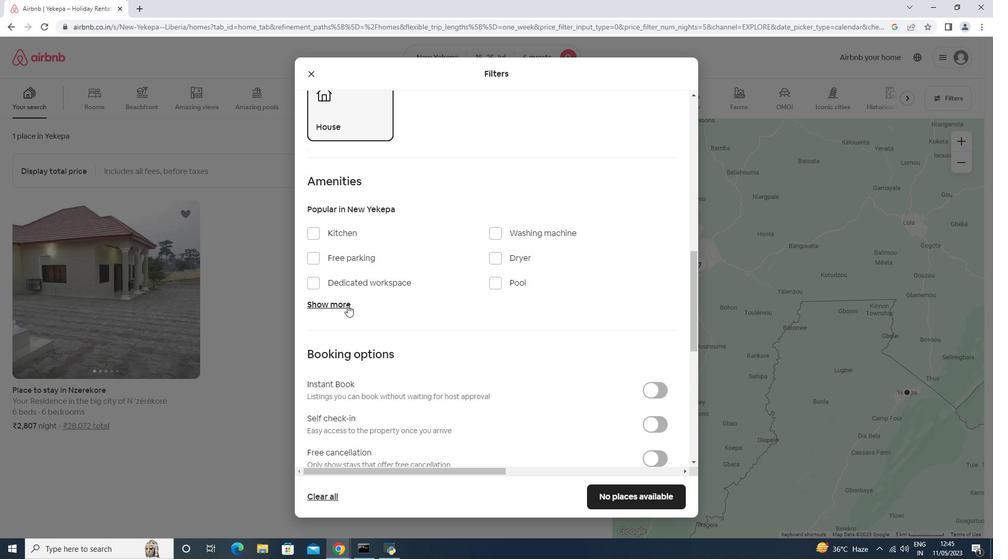 
Action: Mouse moved to (341, 261)
Screenshot: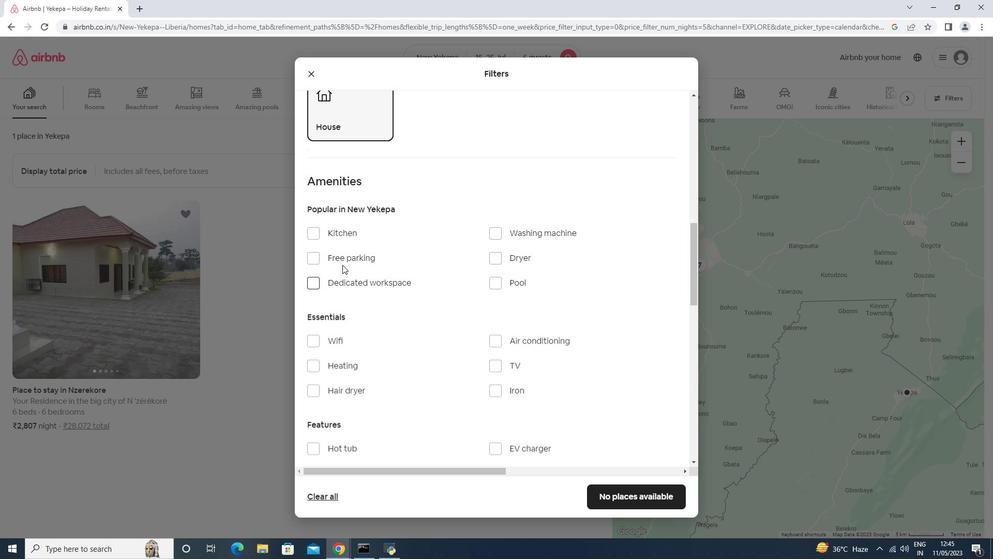 
Action: Mouse pressed left at (341, 261)
Screenshot: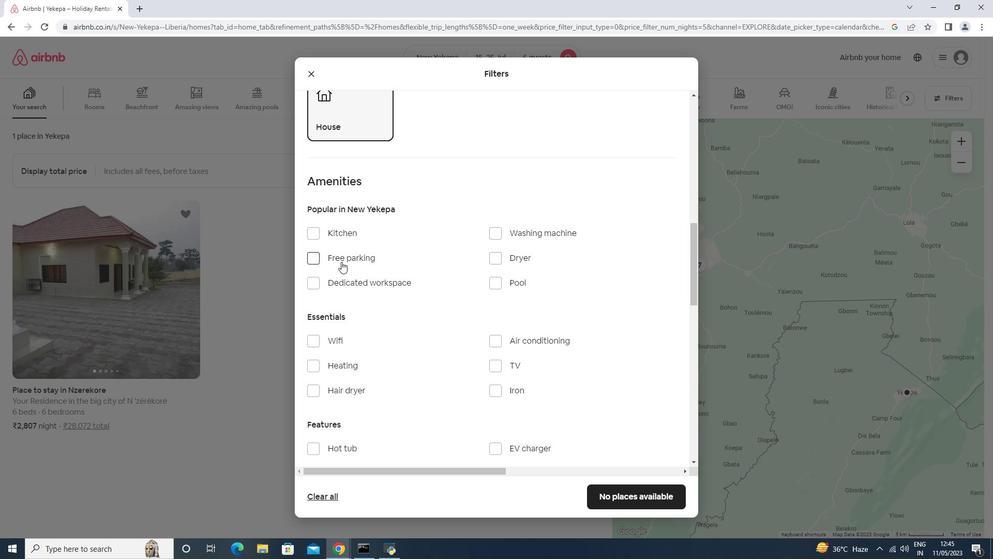 
Action: Mouse moved to (505, 364)
Screenshot: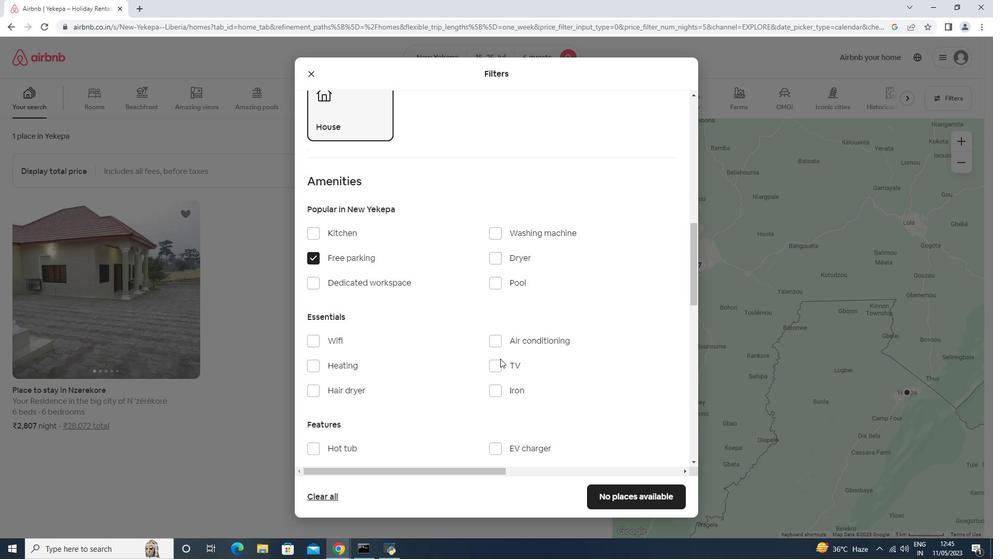 
Action: Mouse pressed left at (505, 364)
Screenshot: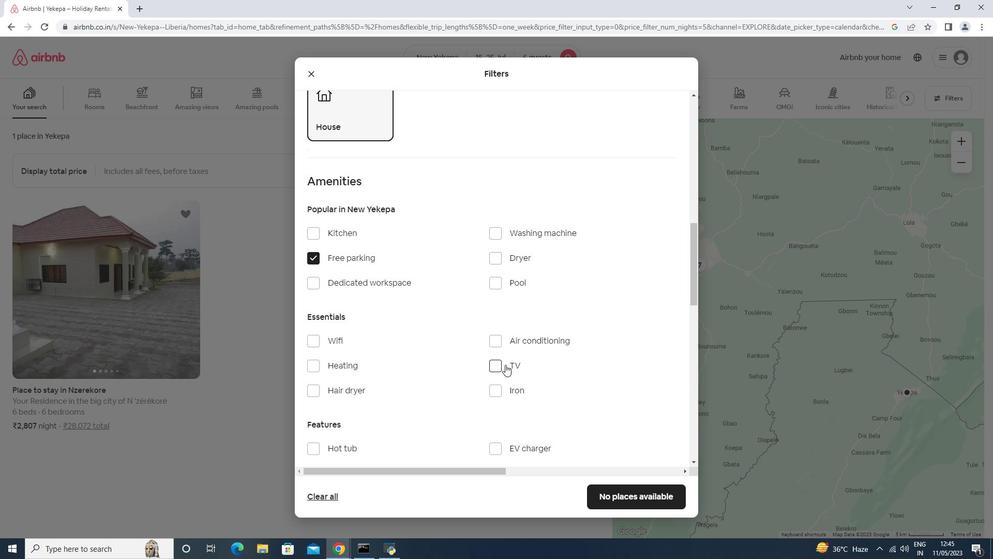 
Action: Mouse moved to (506, 362)
Screenshot: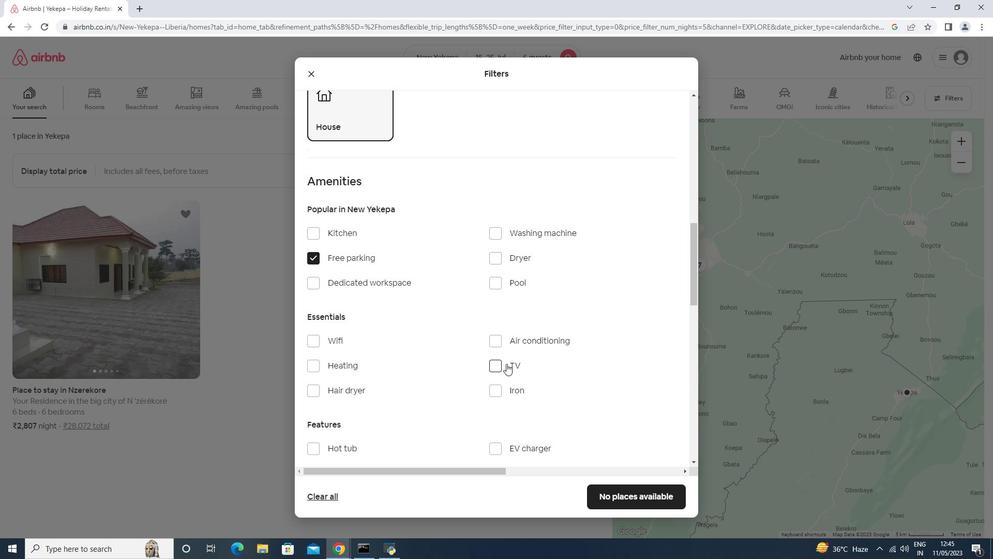 
Action: Mouse scrolled (506, 362) with delta (0, 0)
Screenshot: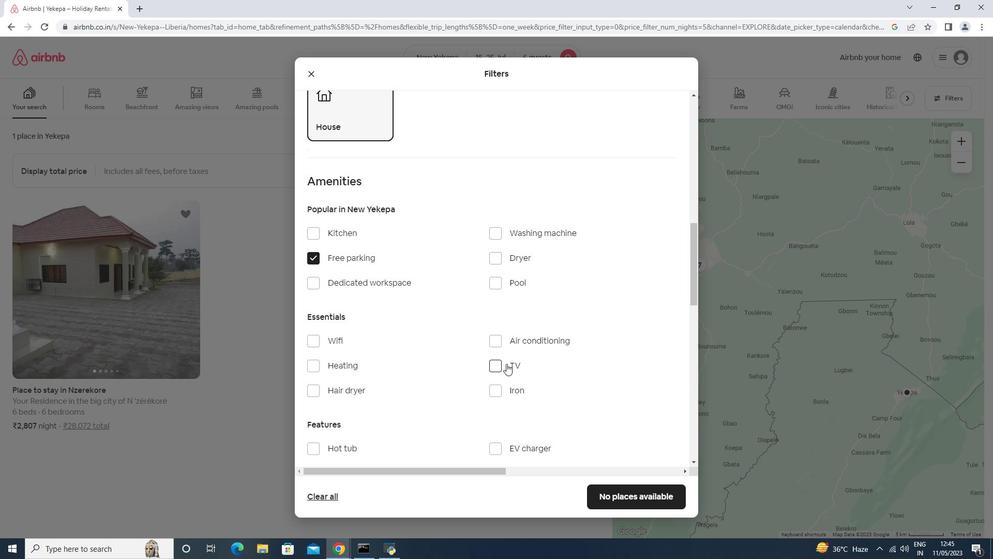 
Action: Mouse scrolled (506, 362) with delta (0, 0)
Screenshot: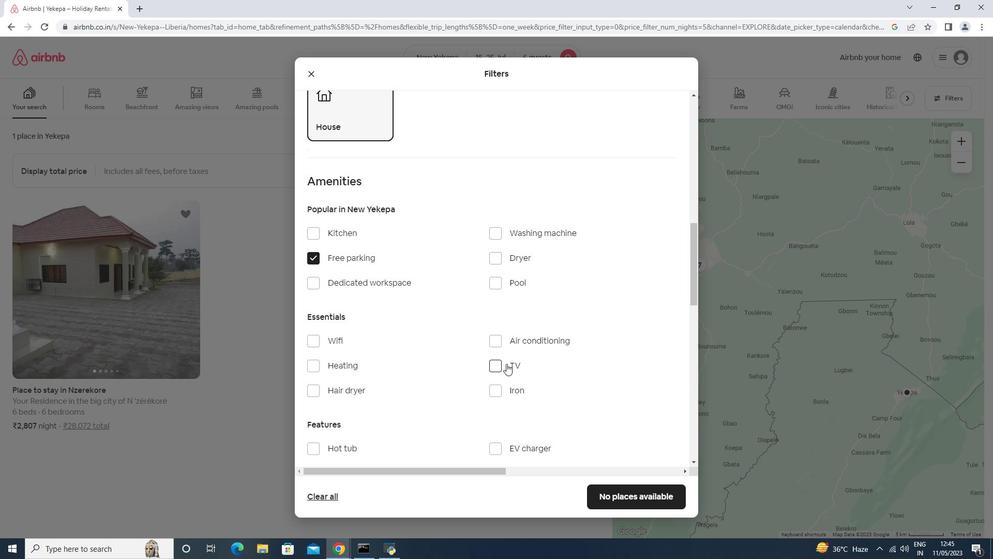 
Action: Mouse moved to (506, 362)
Screenshot: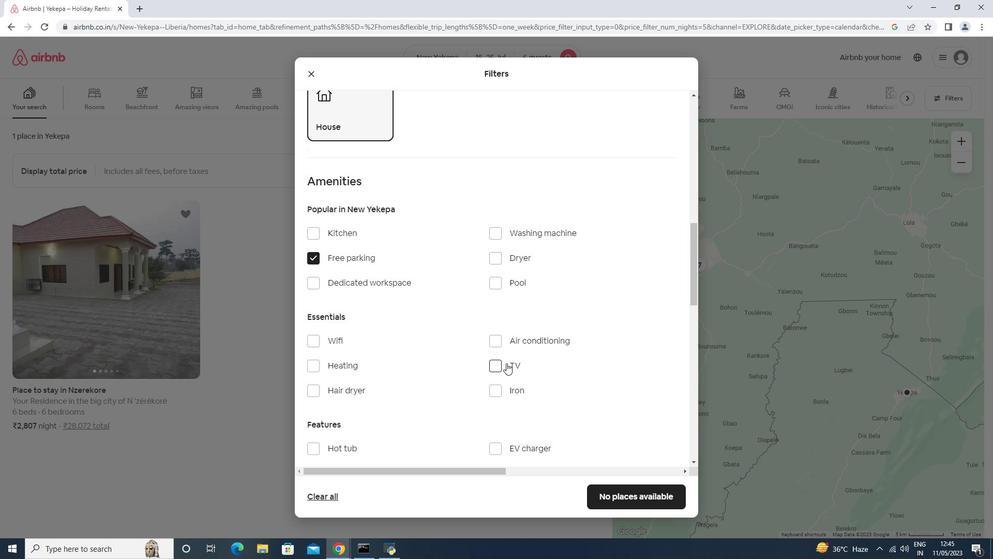 
Action: Mouse scrolled (506, 361) with delta (0, 0)
Screenshot: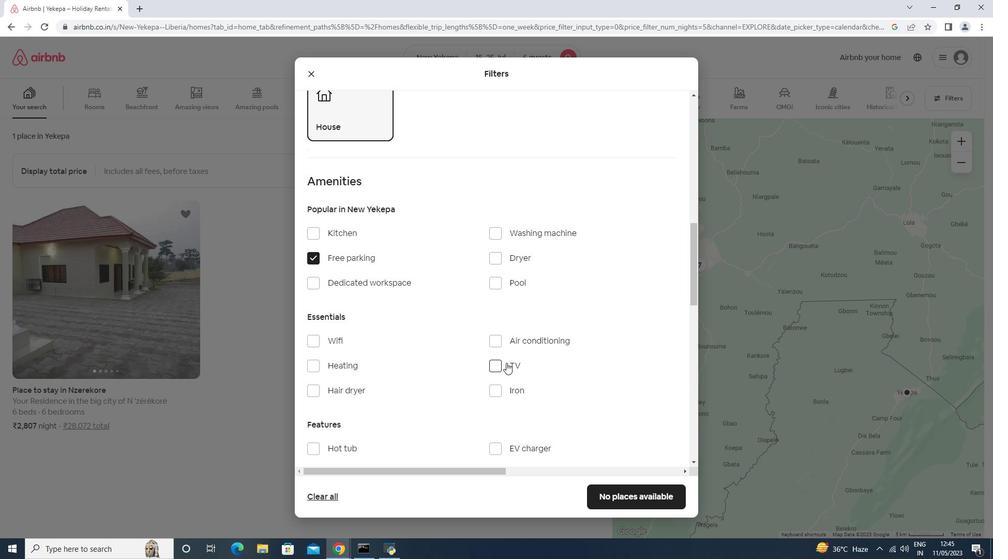 
Action: Mouse moved to (503, 339)
Screenshot: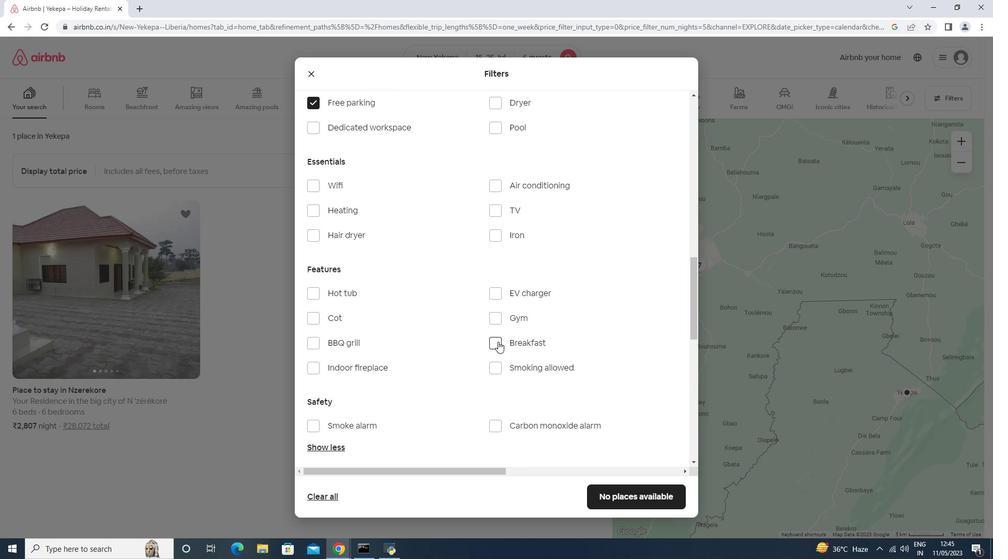 
Action: Mouse pressed left at (503, 339)
Screenshot: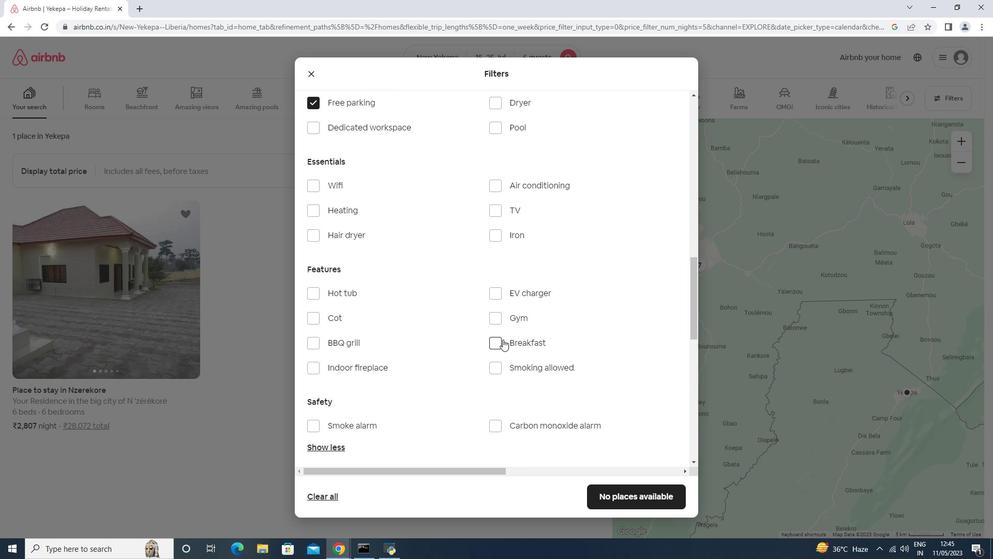 
Action: Mouse moved to (501, 312)
Screenshot: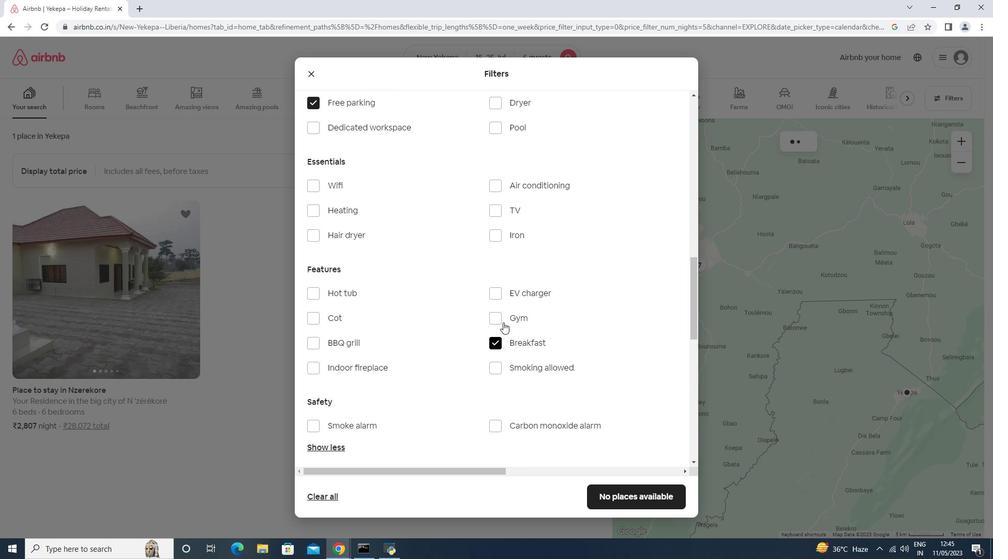 
Action: Mouse pressed left at (501, 312)
Screenshot: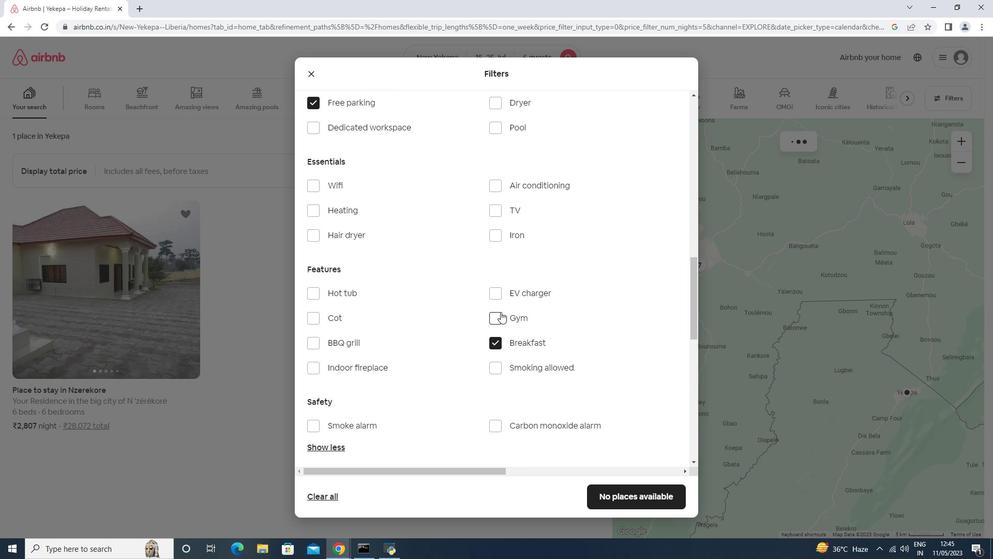 
Action: Mouse scrolled (501, 311) with delta (0, 0)
Screenshot: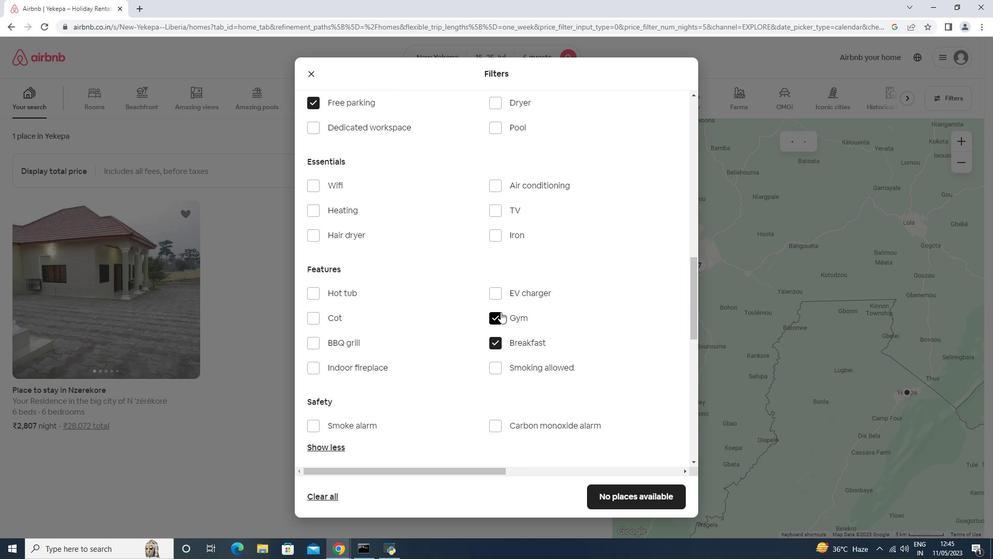 
Action: Mouse moved to (500, 312)
Screenshot: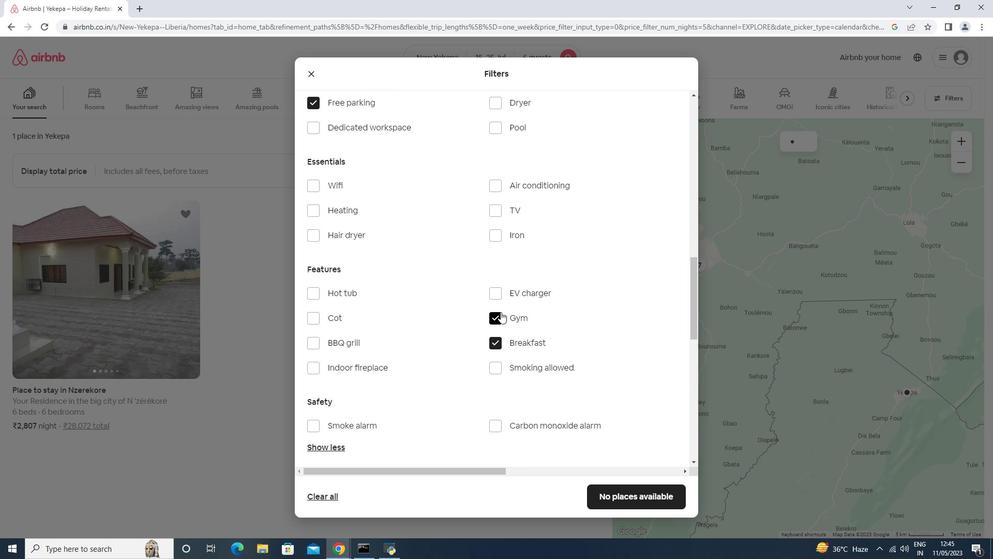 
Action: Mouse scrolled (500, 311) with delta (0, 0)
Screenshot: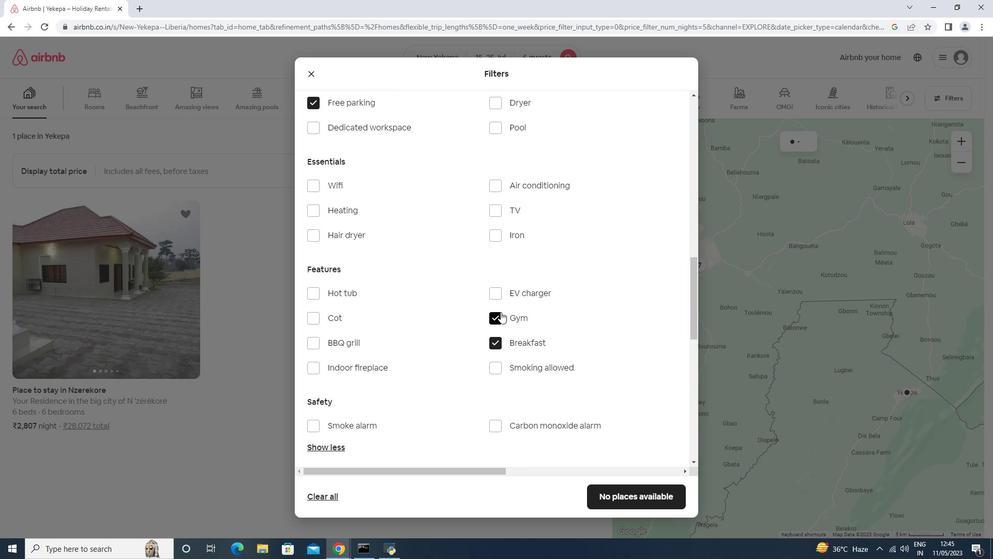 
Action: Mouse scrolled (500, 311) with delta (0, 0)
Screenshot: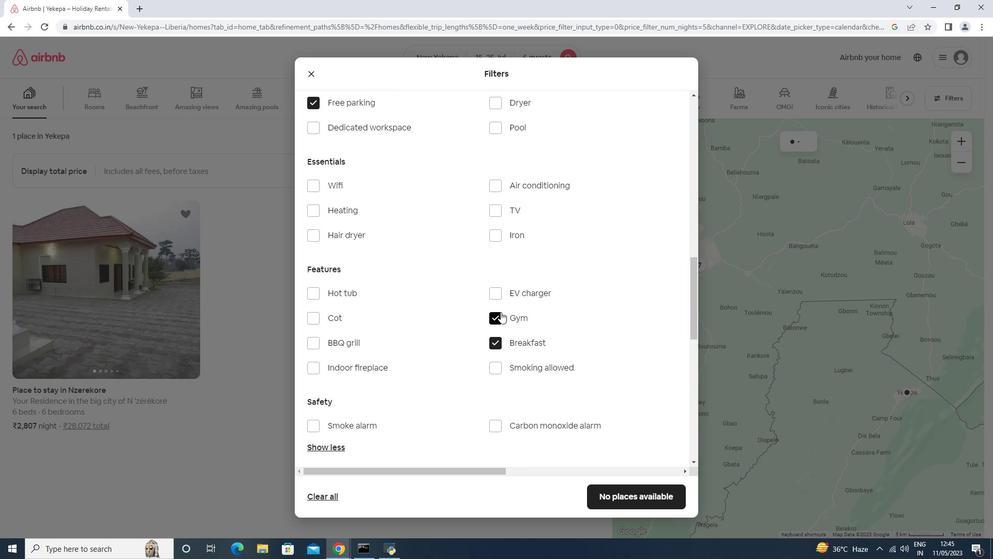 
Action: Mouse scrolled (500, 311) with delta (0, 0)
Screenshot: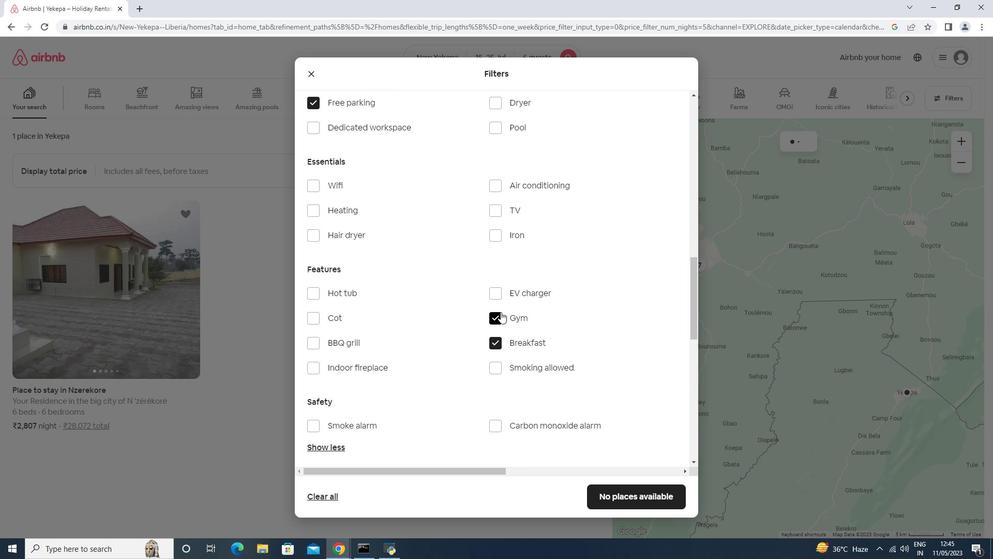 
Action: Mouse scrolled (500, 311) with delta (0, 0)
Screenshot: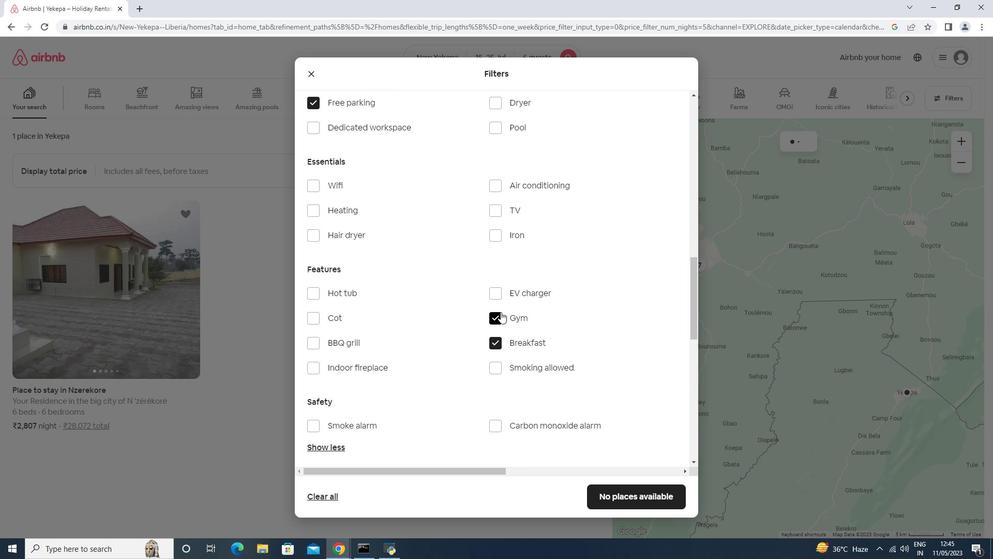 
Action: Mouse moved to (647, 306)
Screenshot: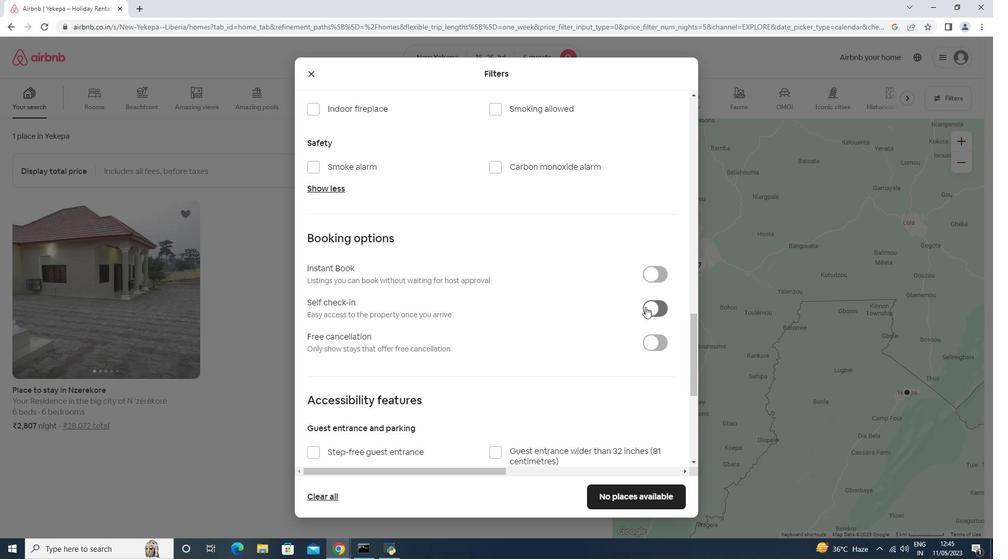 
Action: Mouse pressed left at (647, 306)
Screenshot: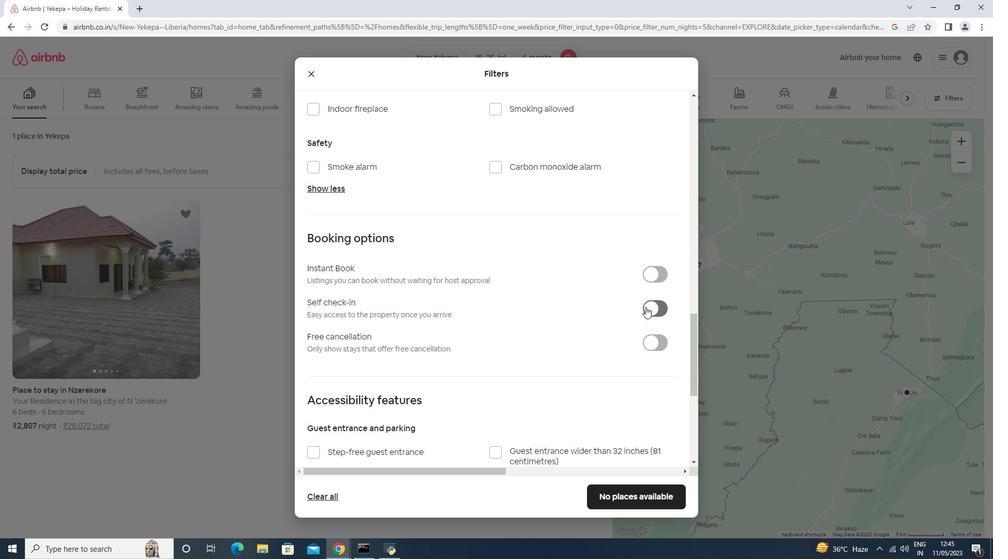 
Action: Mouse moved to (647, 306)
Screenshot: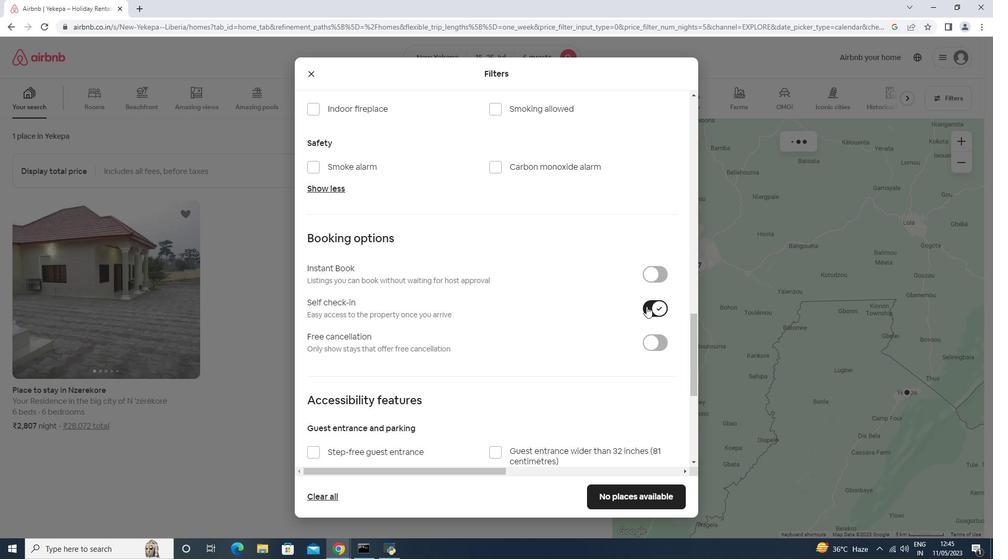 
Action: Mouse scrolled (647, 305) with delta (0, 0)
Screenshot: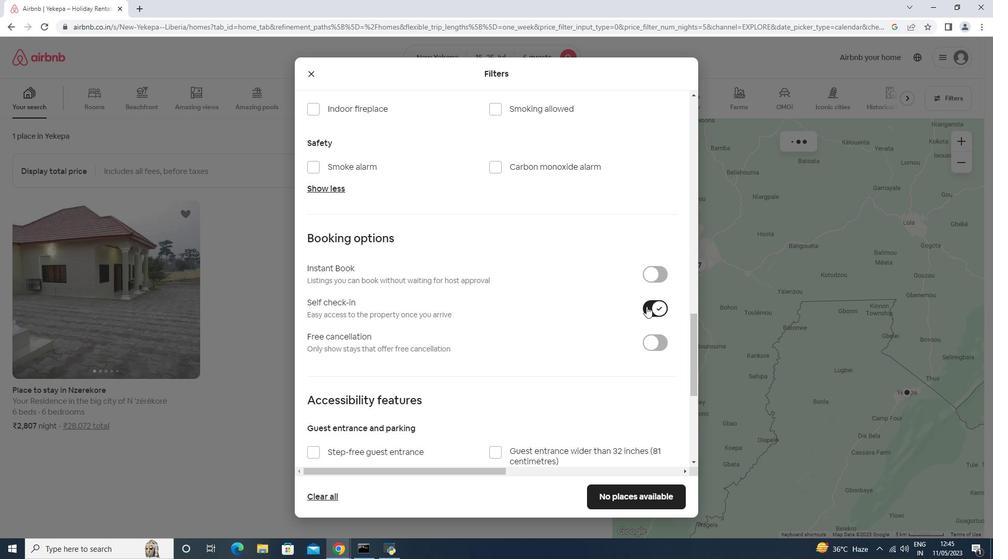 
Action: Mouse moved to (646, 306)
Screenshot: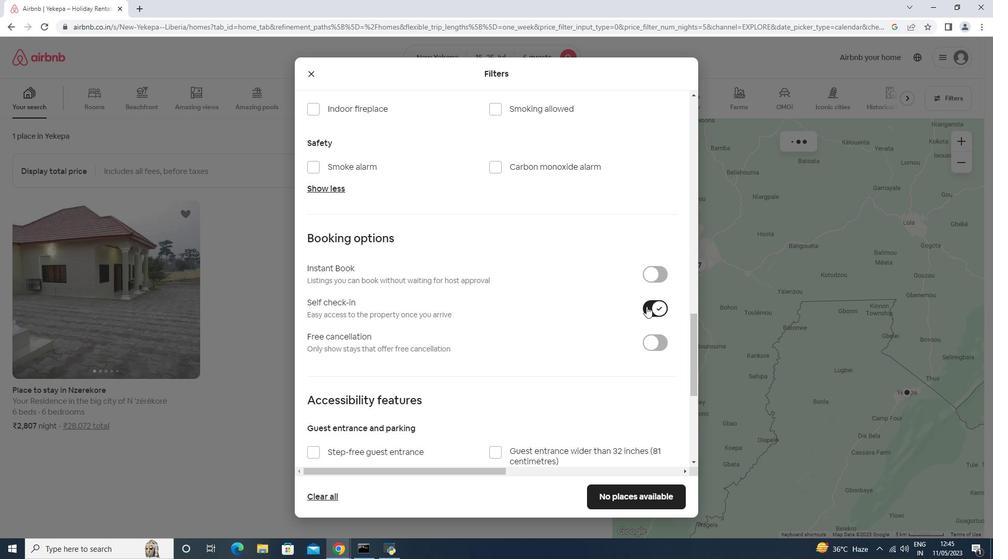 
Action: Mouse scrolled (646, 305) with delta (0, 0)
Screenshot: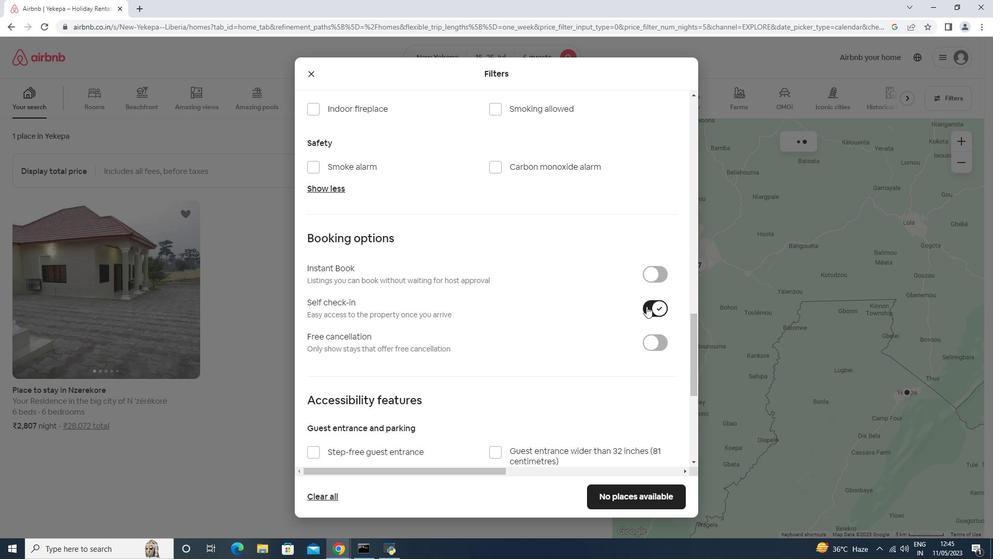 
Action: Mouse scrolled (646, 305) with delta (0, 0)
Screenshot: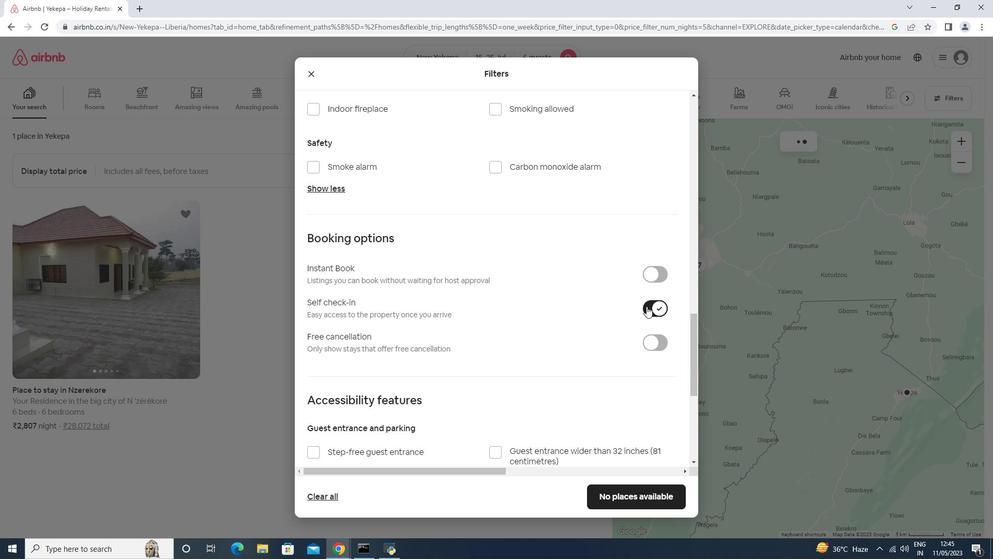 
Action: Mouse scrolled (646, 305) with delta (0, 0)
Screenshot: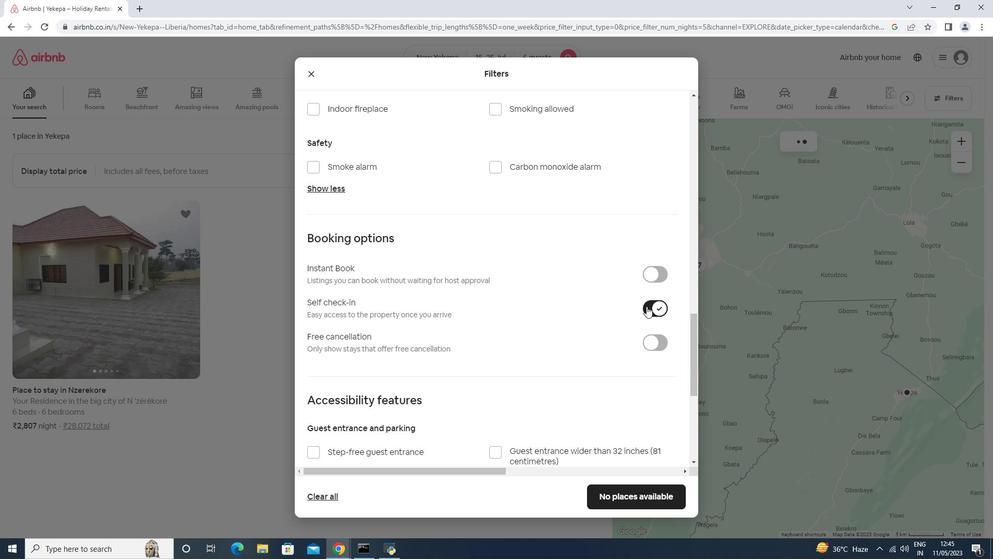 
Action: Mouse scrolled (646, 305) with delta (0, 0)
Screenshot: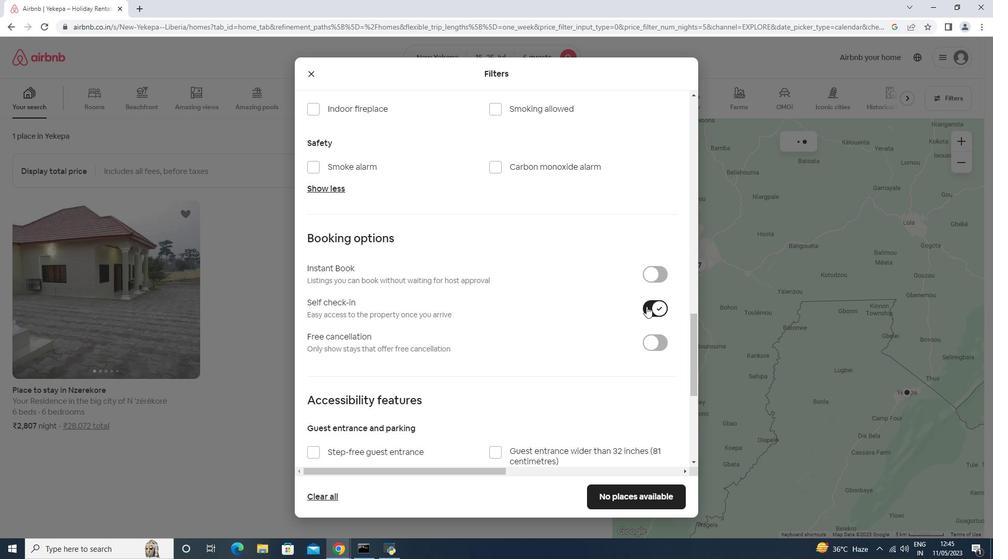 
Action: Mouse moved to (636, 308)
Screenshot: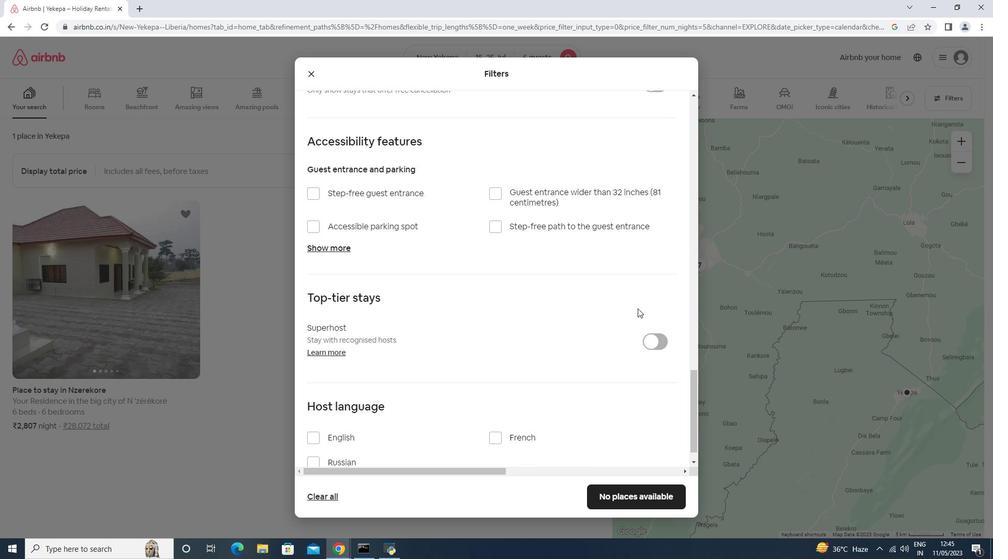 
Action: Mouse scrolled (637, 307) with delta (0, 0)
Screenshot: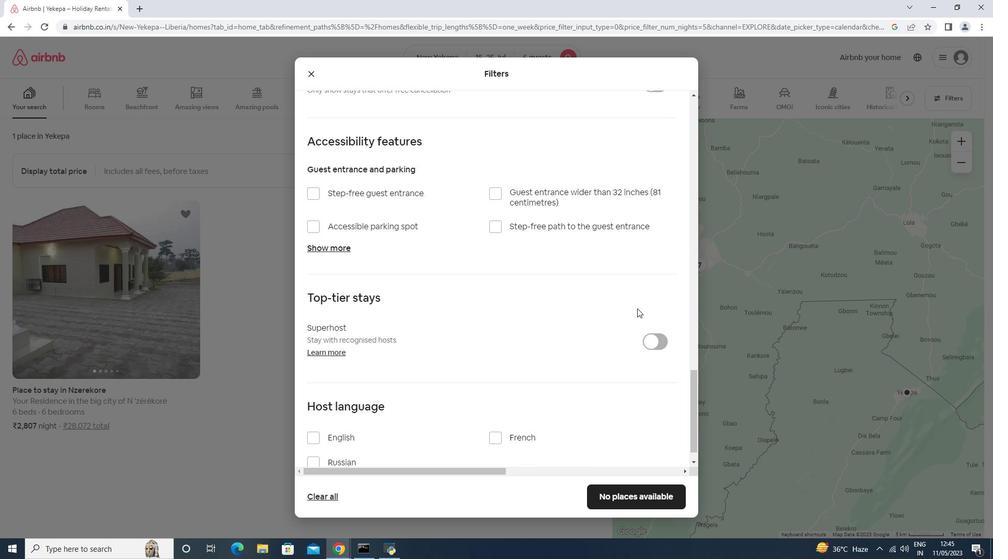 
Action: Mouse moved to (636, 308)
Screenshot: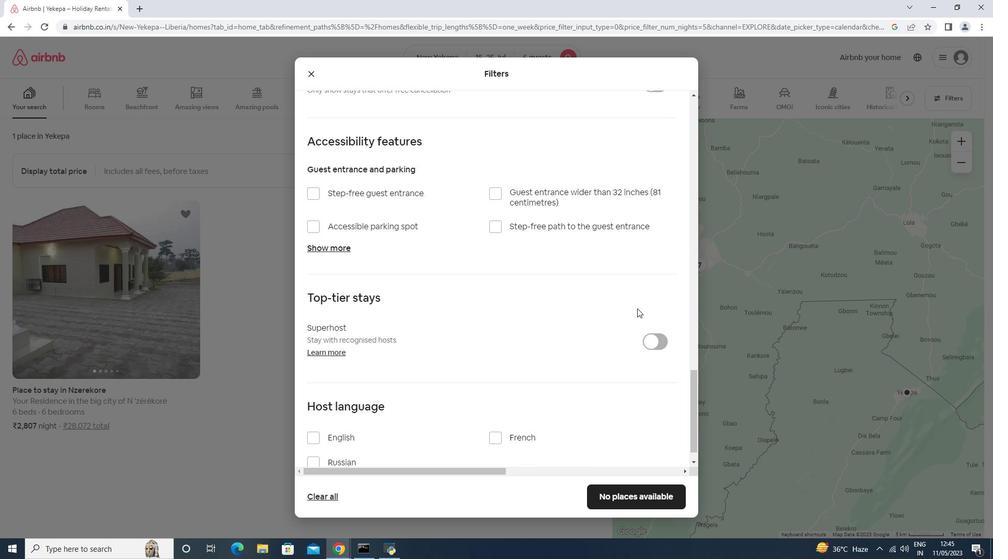 
Action: Mouse scrolled (636, 307) with delta (0, 0)
Screenshot: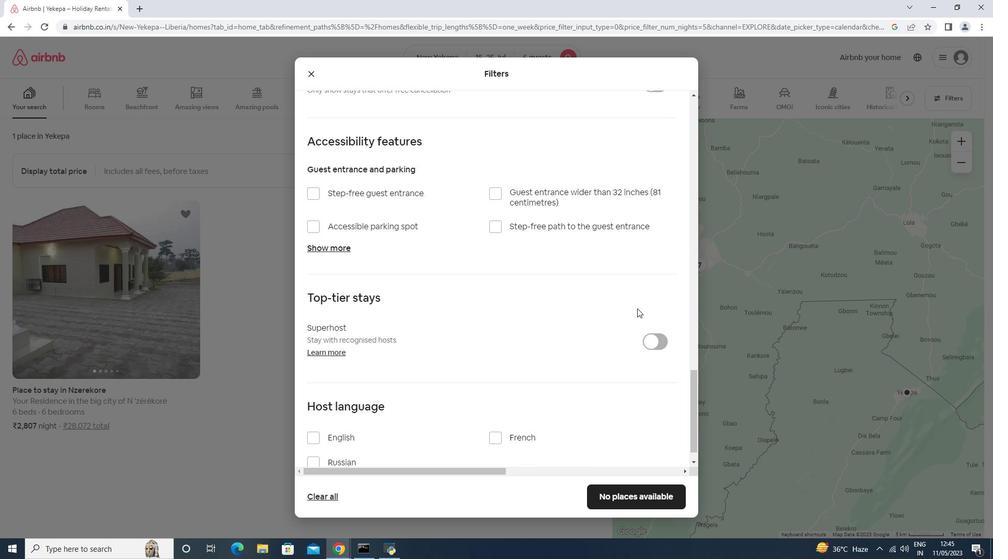 
Action: Mouse moved to (635, 308)
Screenshot: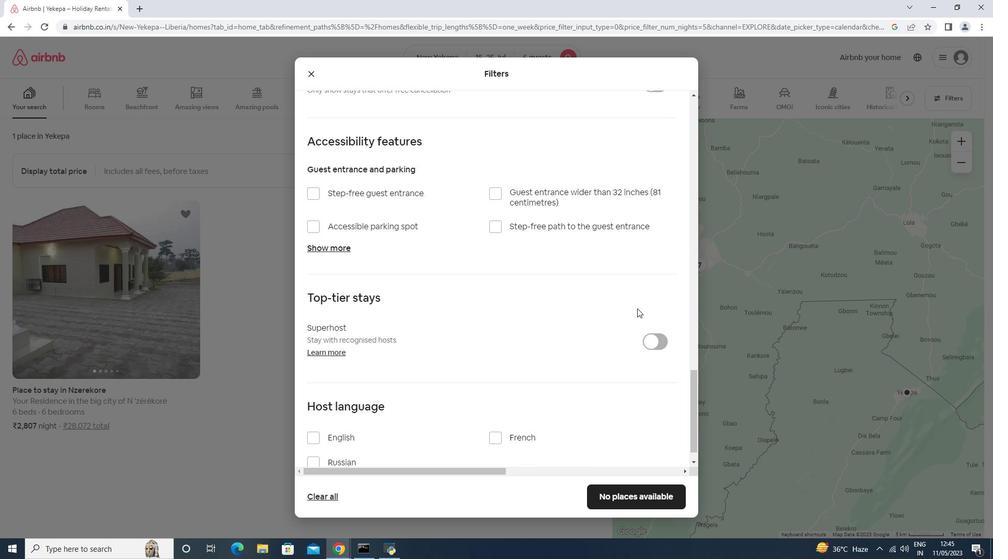 
Action: Mouse scrolled (636, 307) with delta (0, 0)
Screenshot: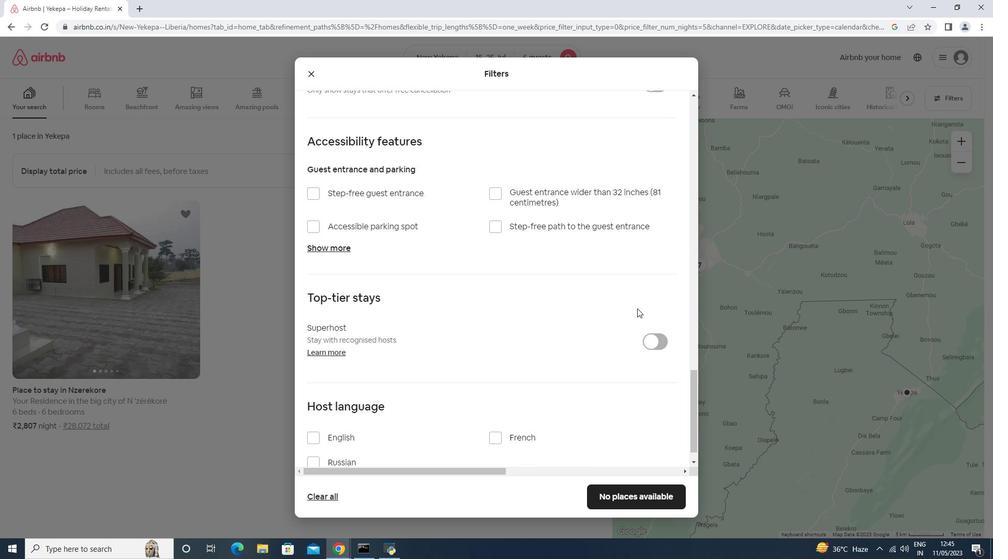 
Action: Mouse moved to (366, 415)
Screenshot: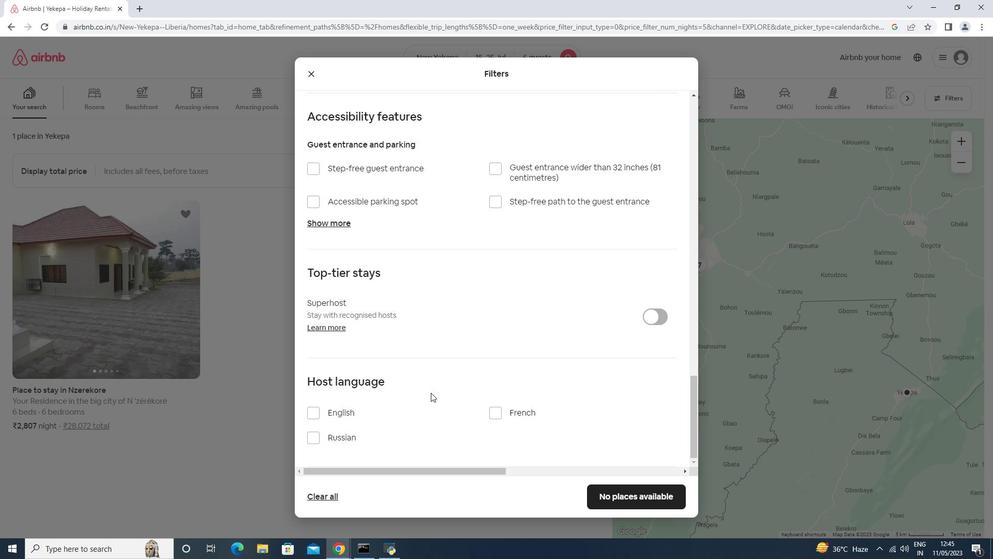 
Action: Mouse pressed left at (366, 415)
Screenshot: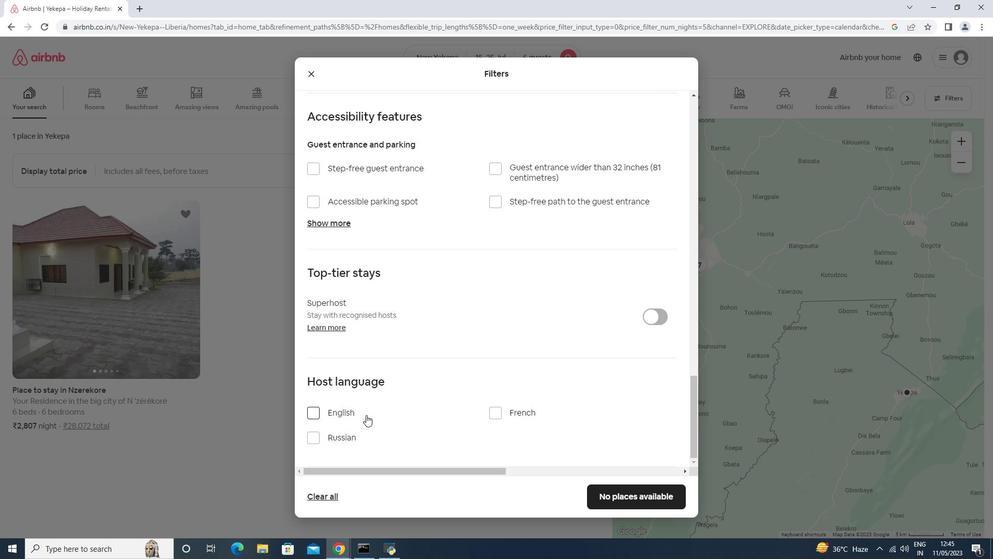 
Action: Mouse moved to (619, 487)
Screenshot: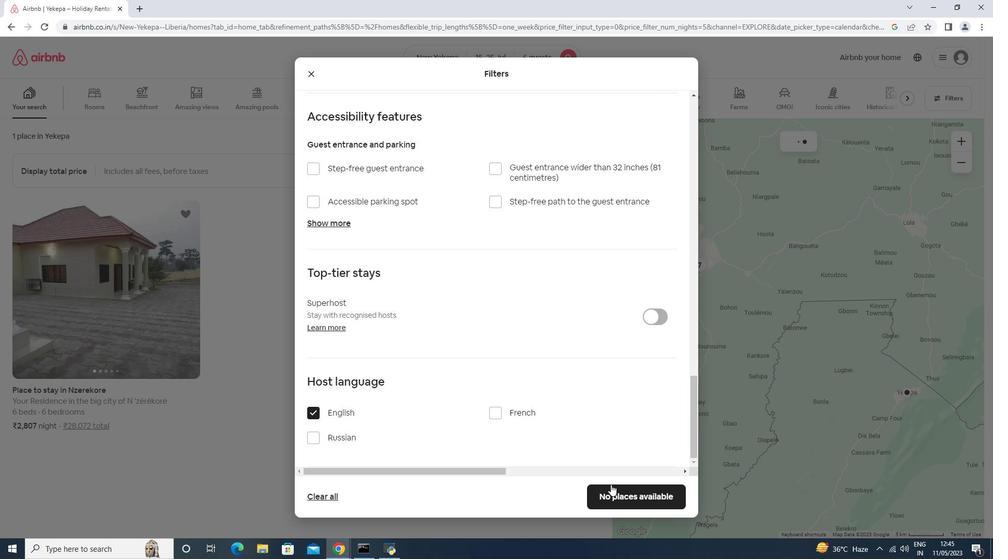 
Action: Mouse pressed left at (619, 487)
Screenshot: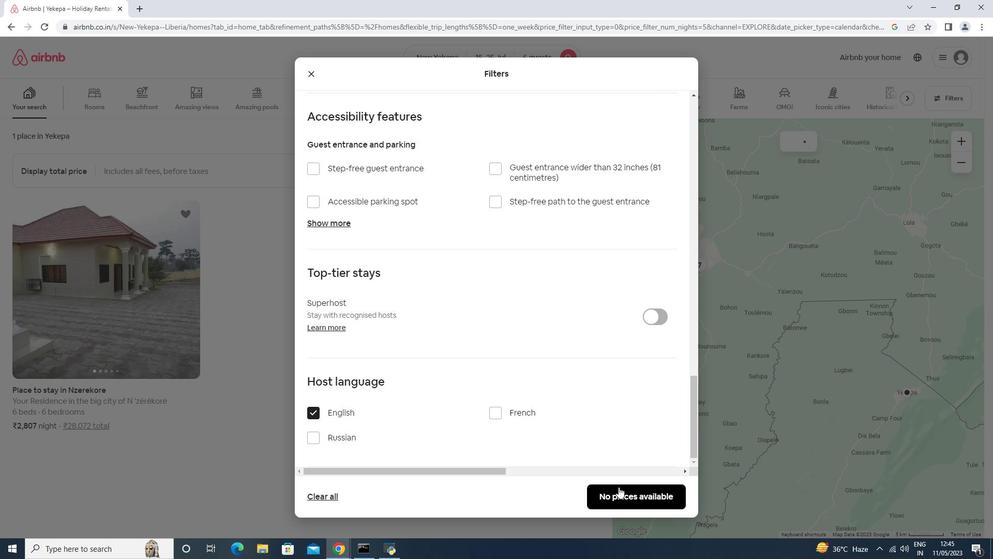 
Action: Mouse moved to (620, 487)
Screenshot: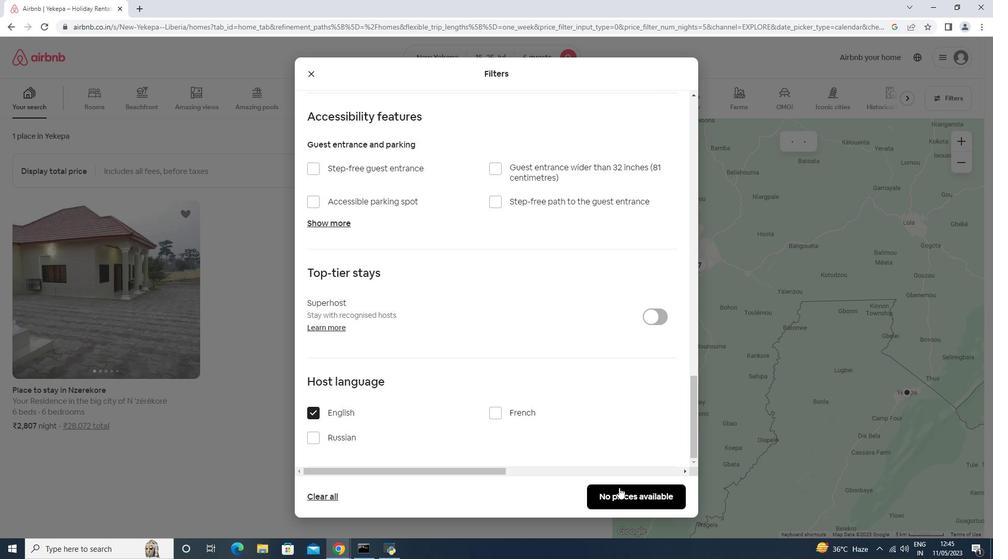 
